 Task: Create a due date automation trigger when advanced on, 2 days after a card add fields without custom field "Resume" set to a date not in this week is due at 11:00 AM.
Action: Mouse moved to (1169, 97)
Screenshot: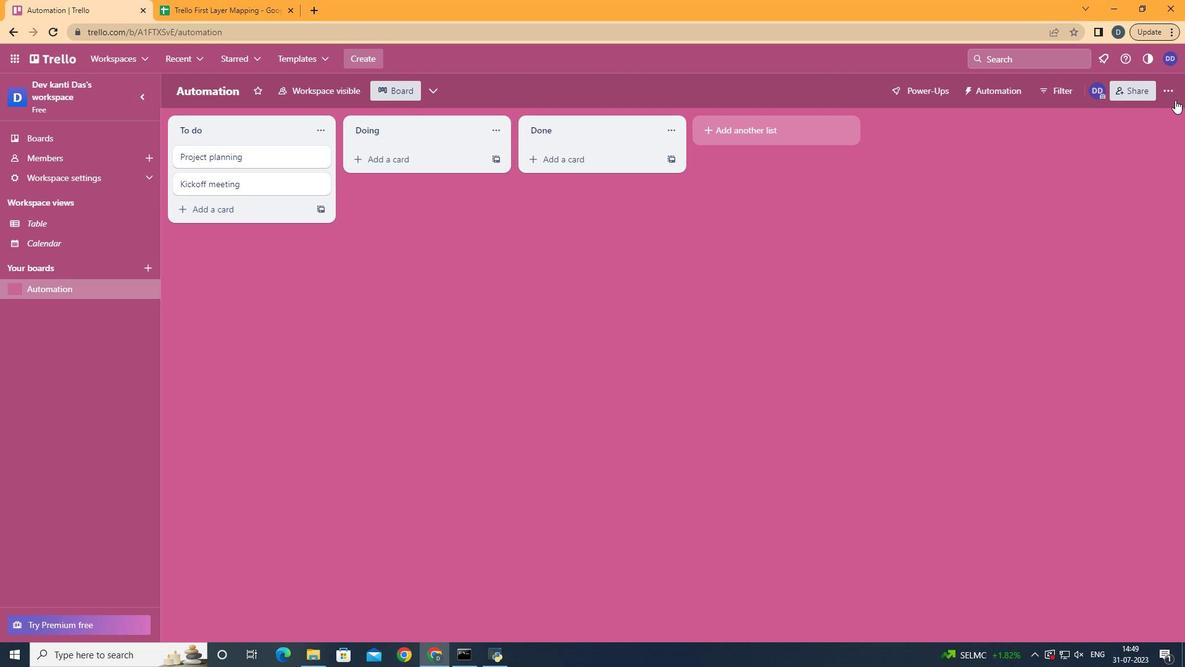 
Action: Mouse pressed left at (1169, 97)
Screenshot: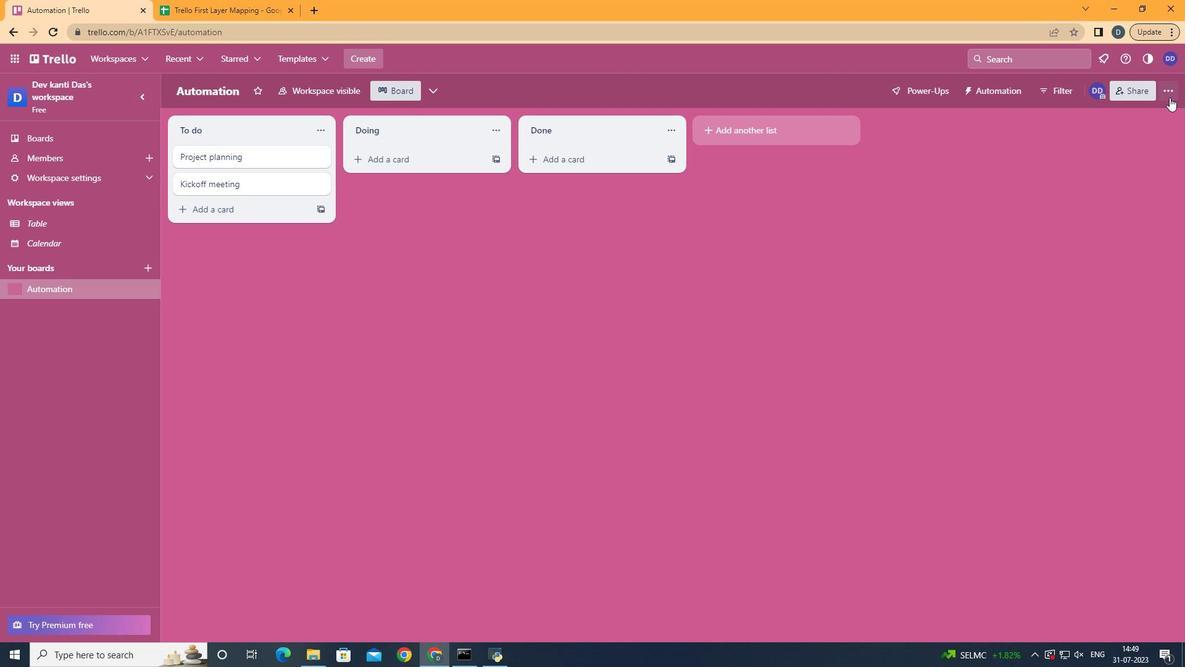 
Action: Mouse moved to (1055, 257)
Screenshot: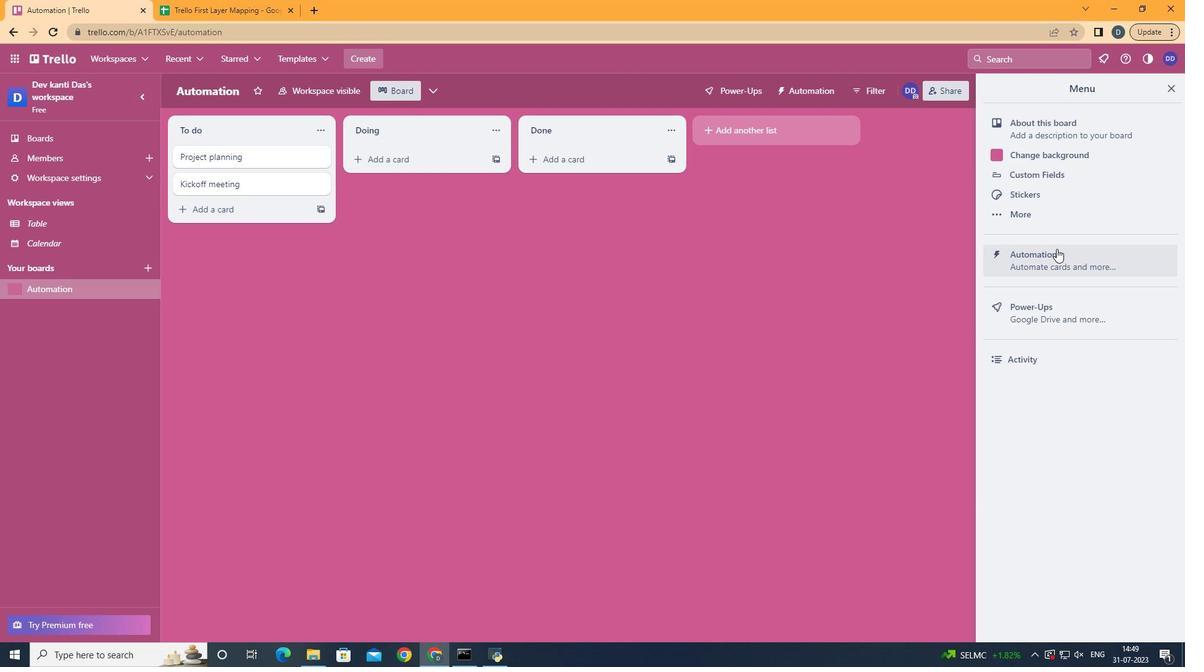 
Action: Mouse pressed left at (1055, 257)
Screenshot: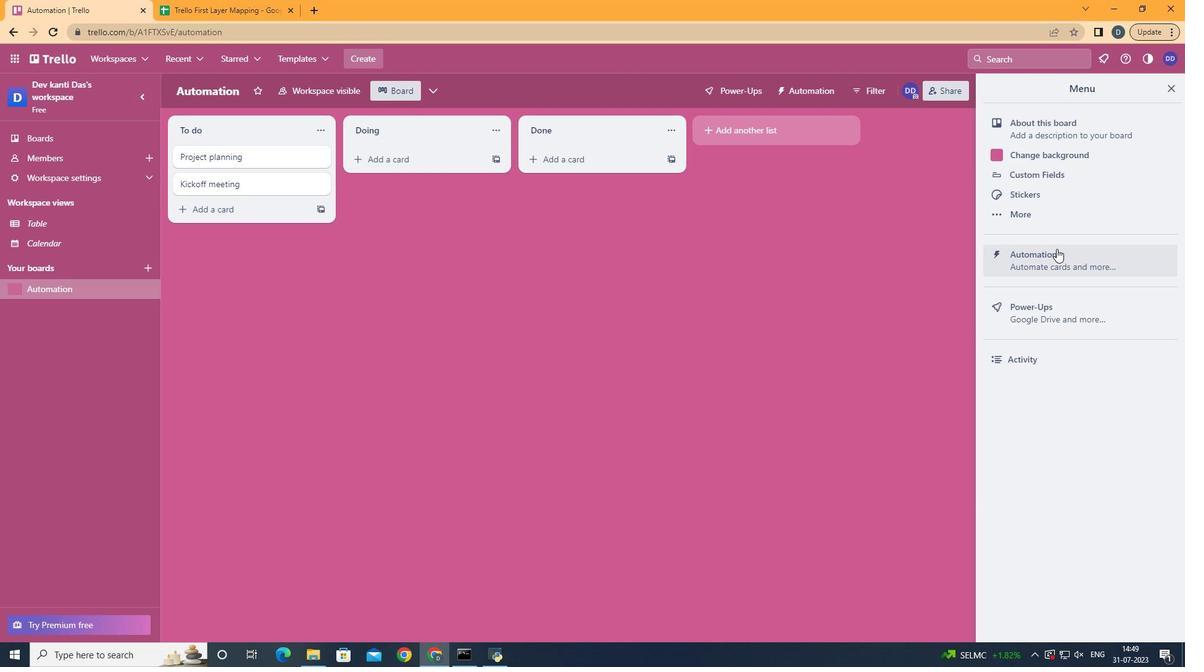 
Action: Mouse moved to (237, 248)
Screenshot: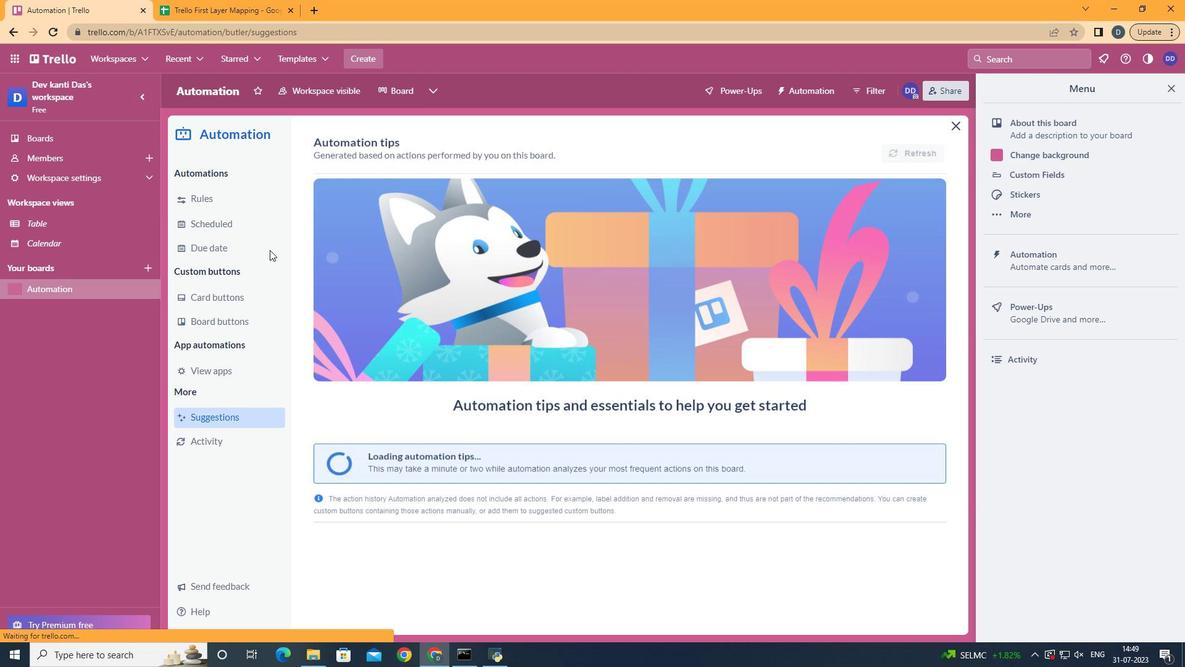 
Action: Mouse pressed left at (237, 248)
Screenshot: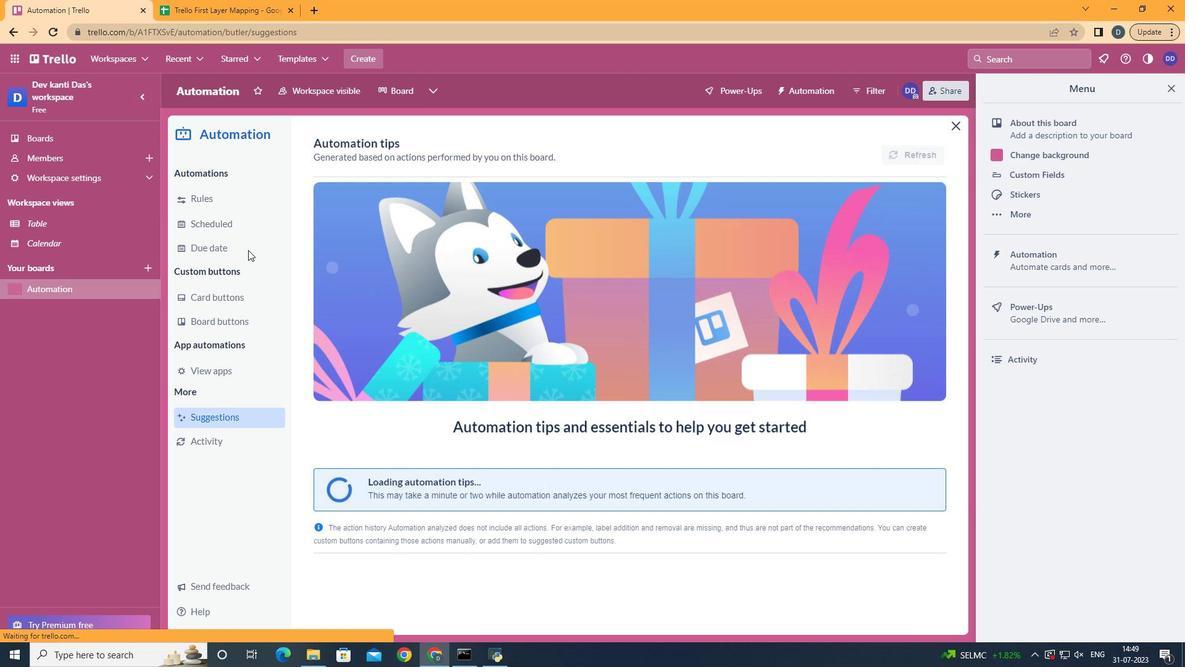 
Action: Mouse moved to (866, 144)
Screenshot: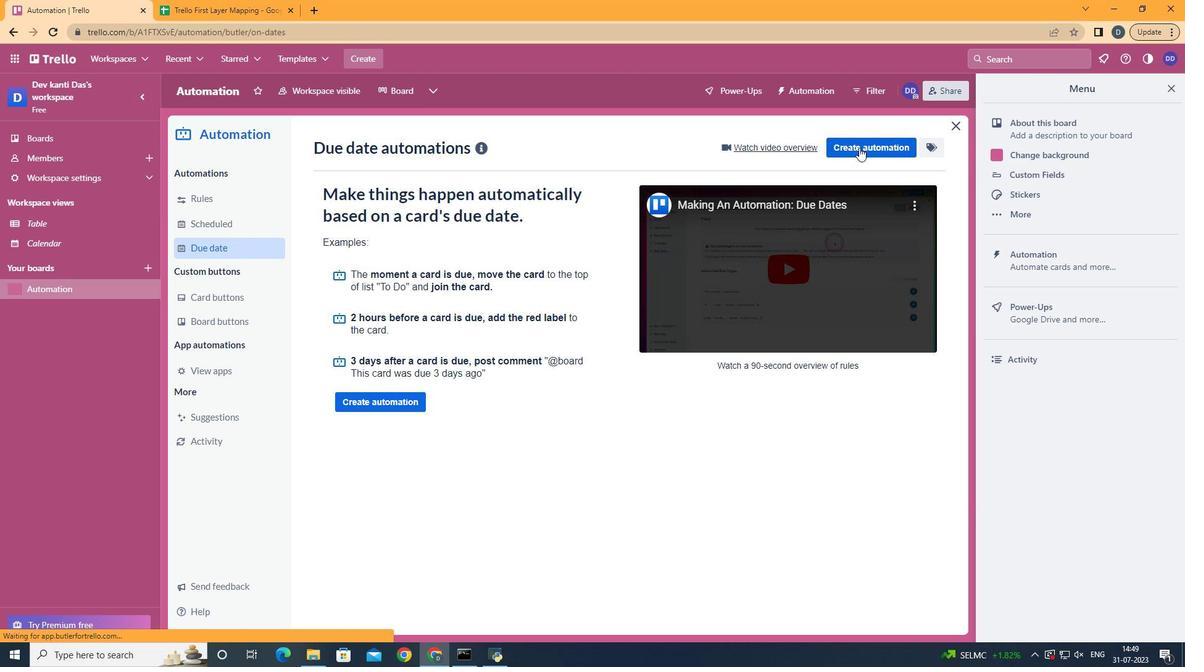 
Action: Mouse pressed left at (866, 144)
Screenshot: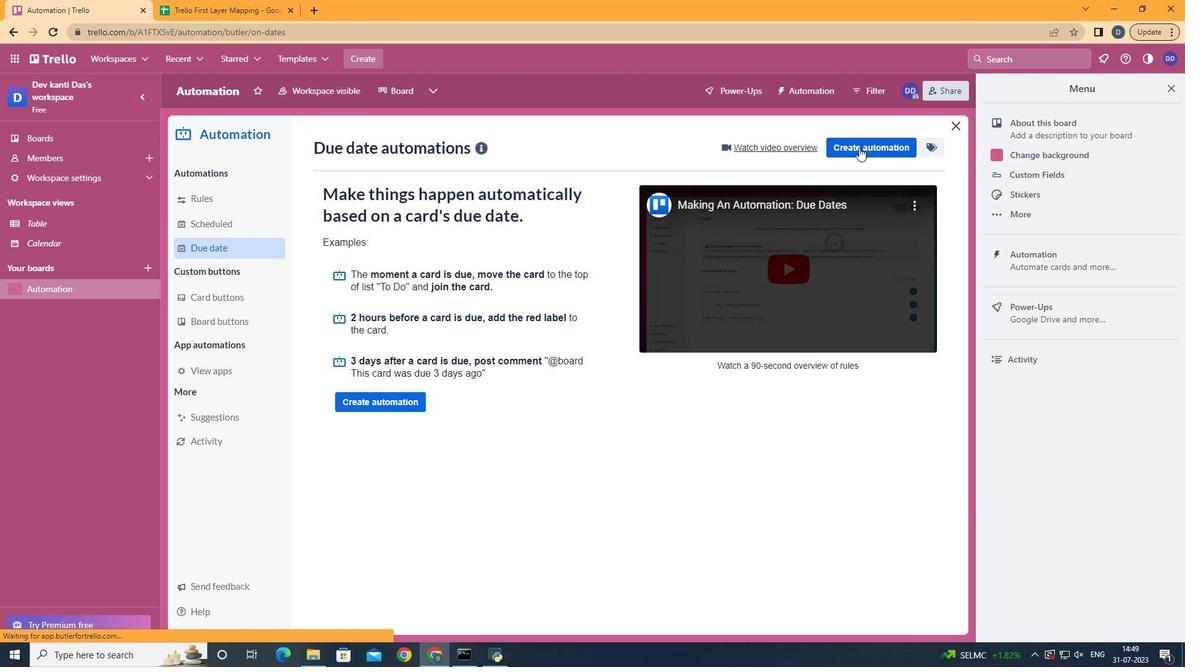 
Action: Mouse moved to (531, 262)
Screenshot: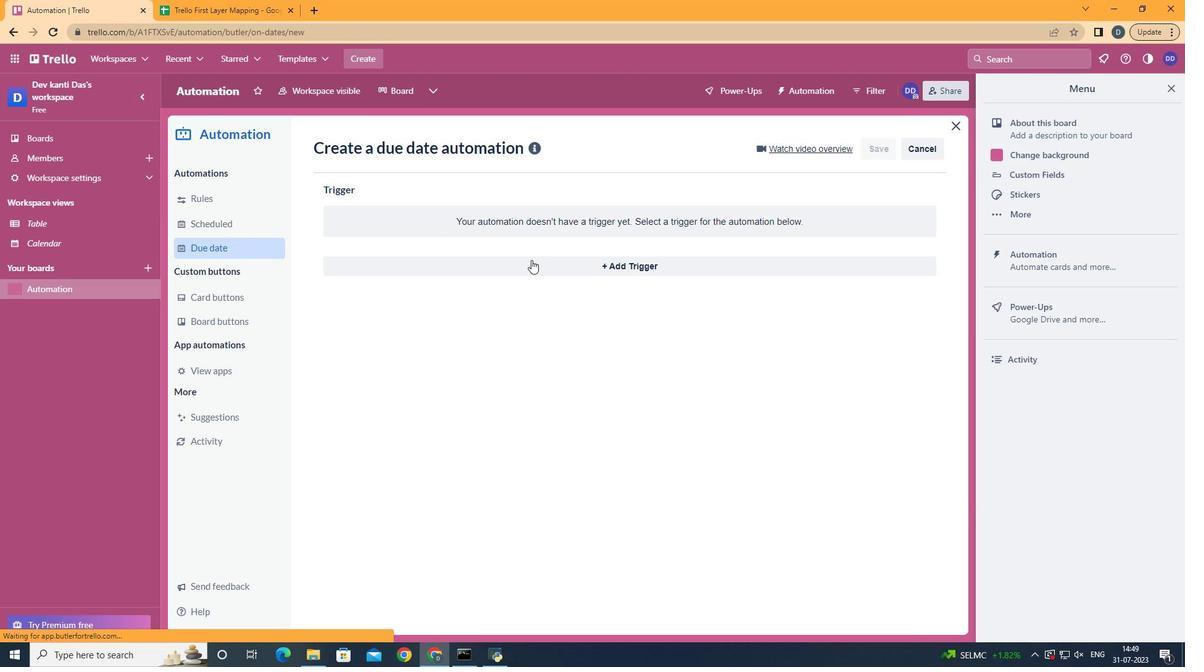 
Action: Mouse pressed left at (531, 262)
Screenshot: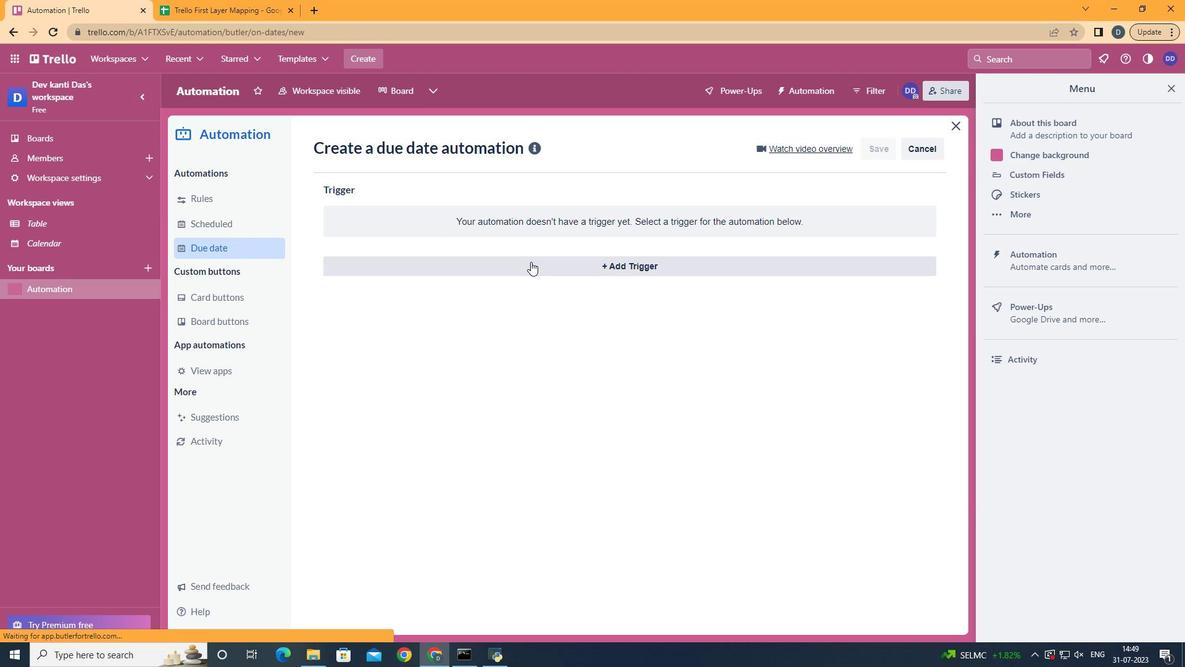 
Action: Mouse moved to (425, 500)
Screenshot: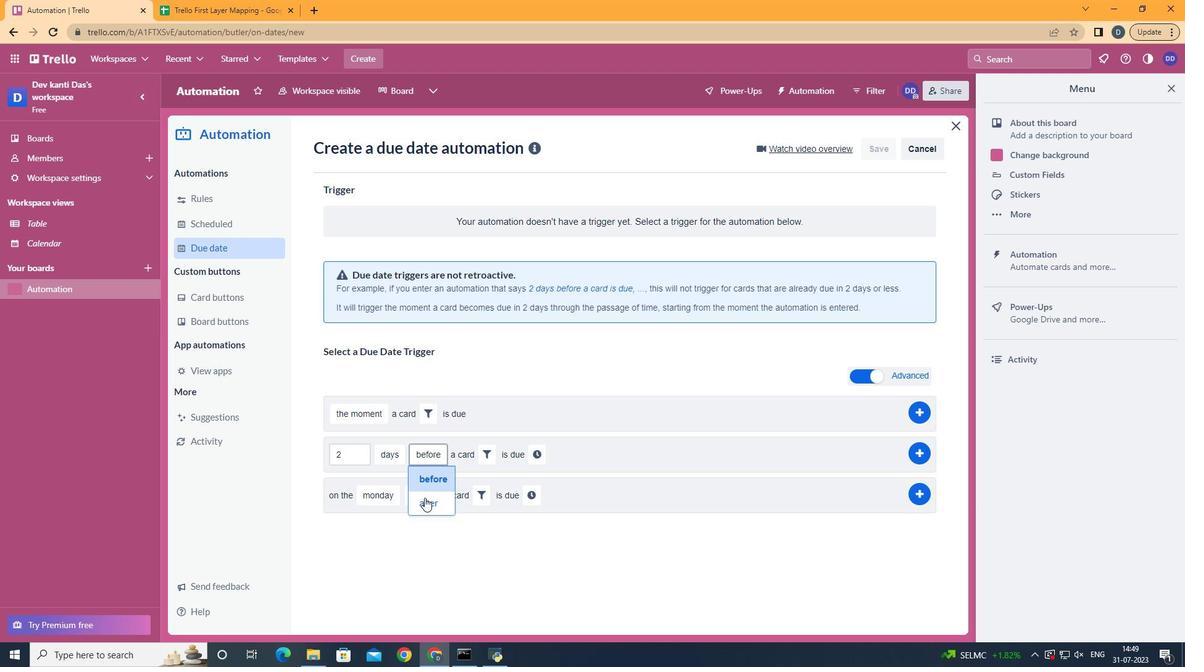 
Action: Mouse pressed left at (425, 500)
Screenshot: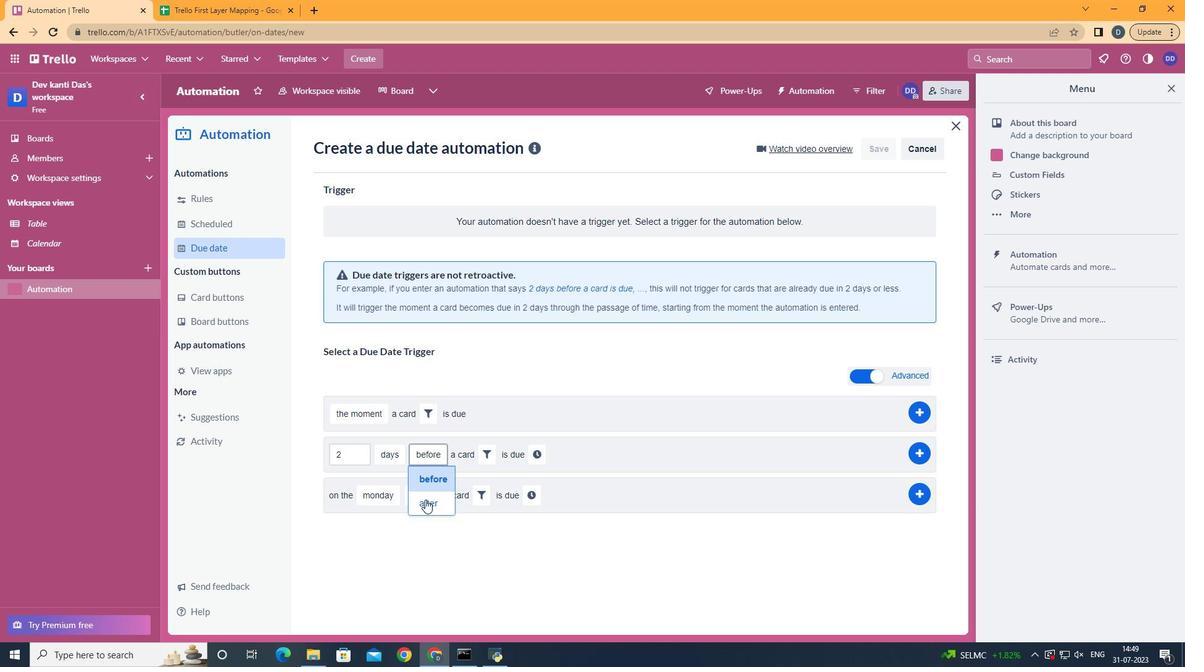 
Action: Mouse moved to (484, 456)
Screenshot: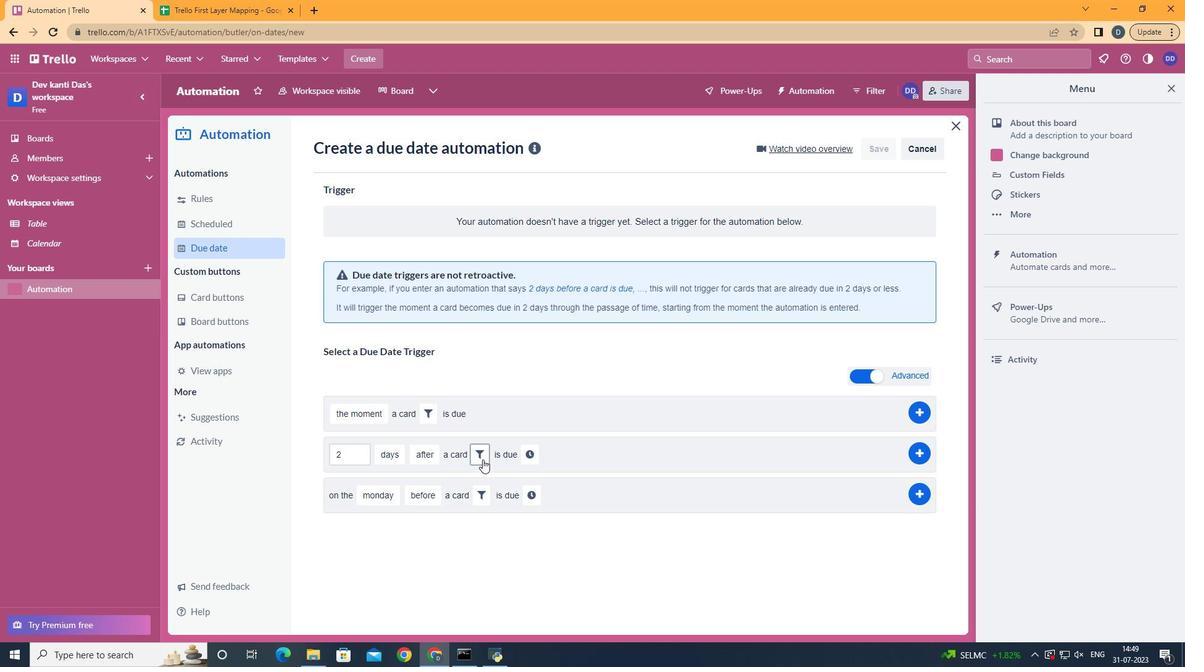 
Action: Mouse pressed left at (484, 456)
Screenshot: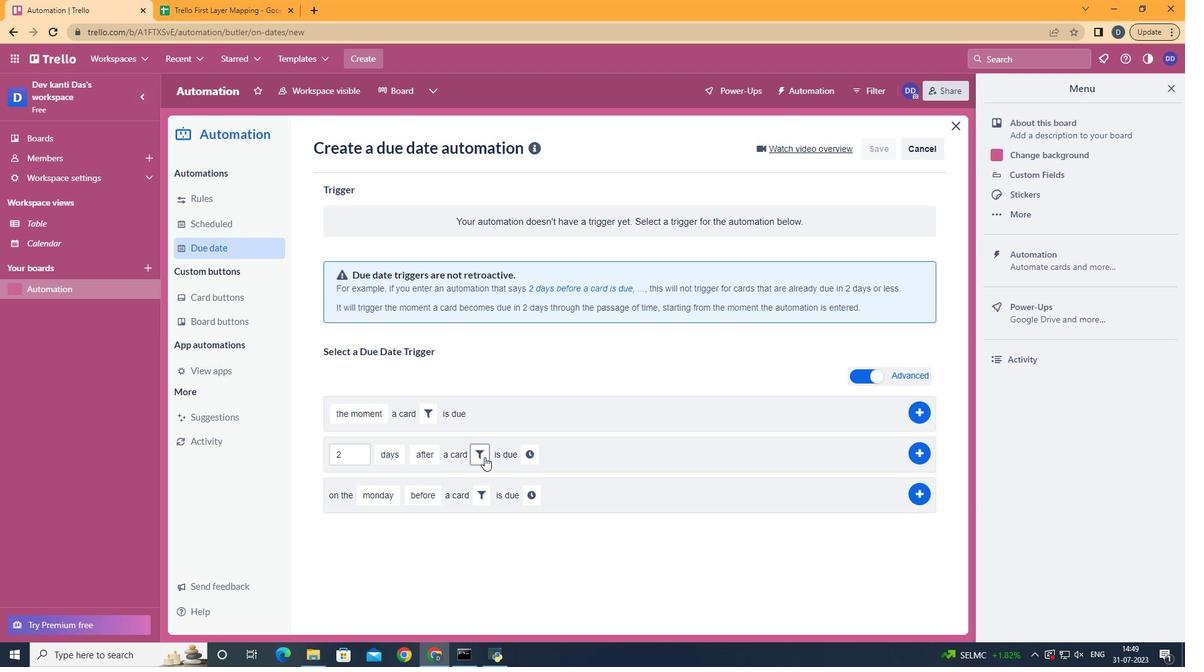 
Action: Mouse moved to (672, 484)
Screenshot: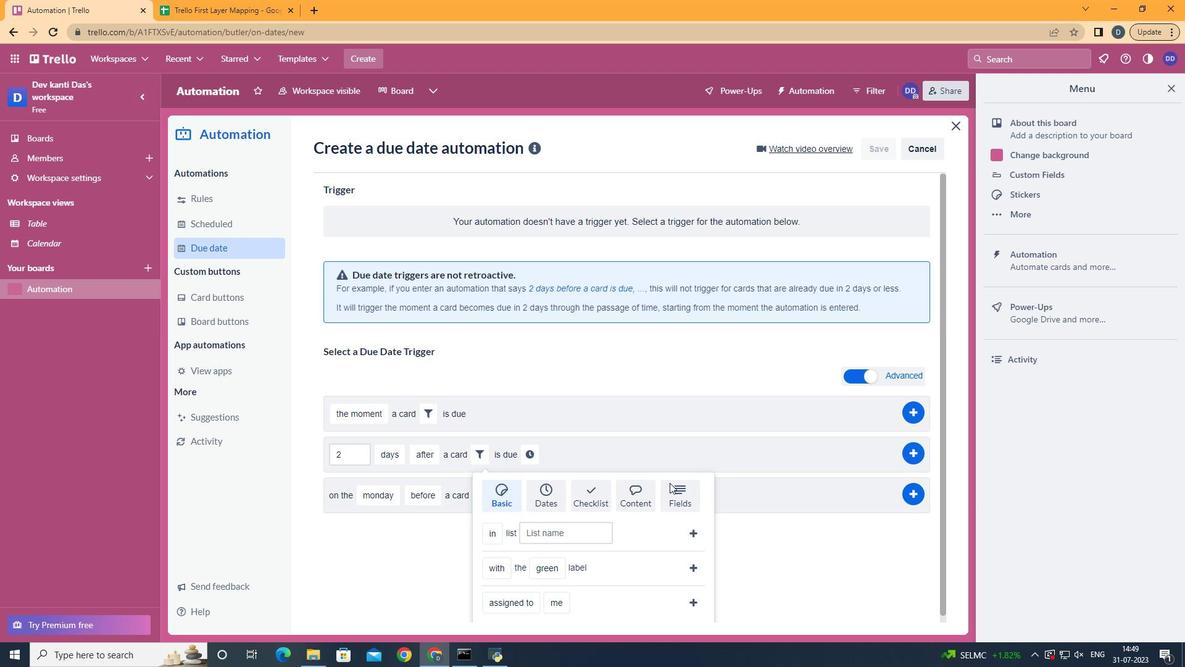 
Action: Mouse pressed left at (672, 484)
Screenshot: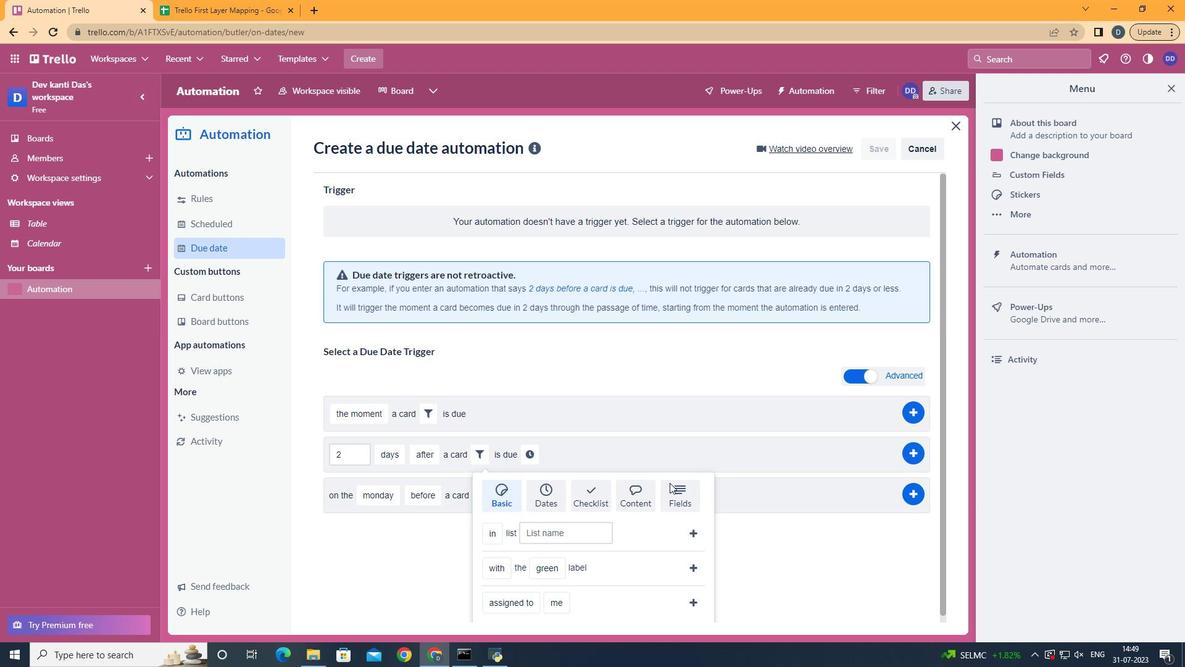 
Action: Mouse scrolled (672, 484) with delta (0, 0)
Screenshot: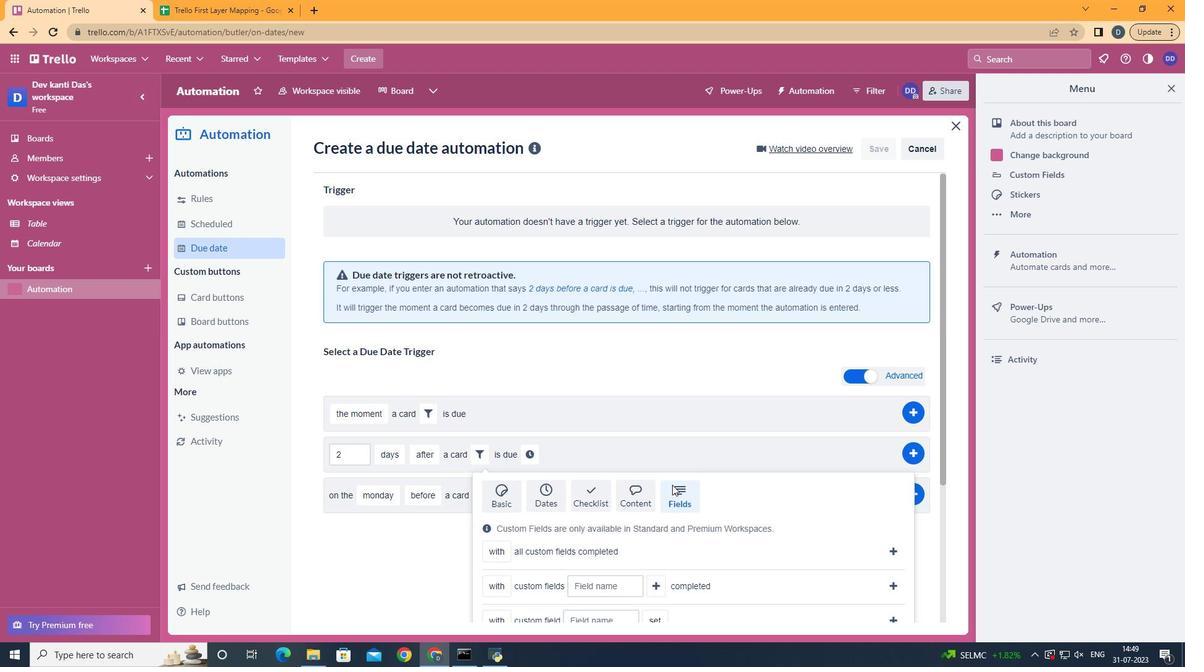 
Action: Mouse scrolled (672, 484) with delta (0, 0)
Screenshot: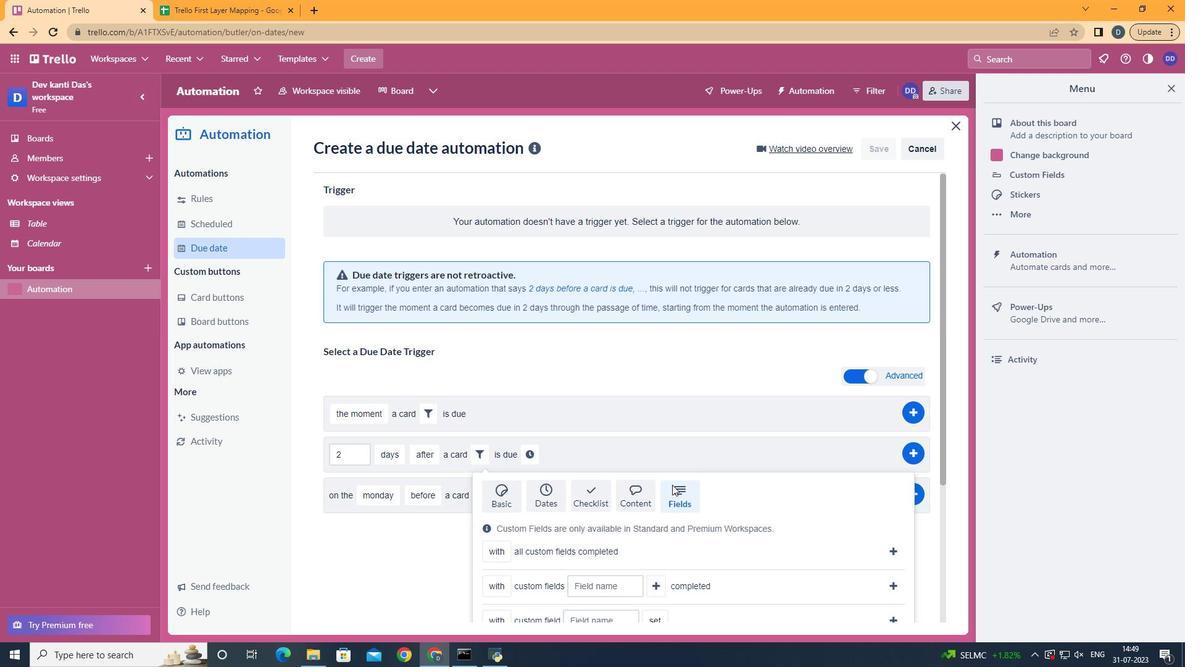 
Action: Mouse scrolled (672, 484) with delta (0, 0)
Screenshot: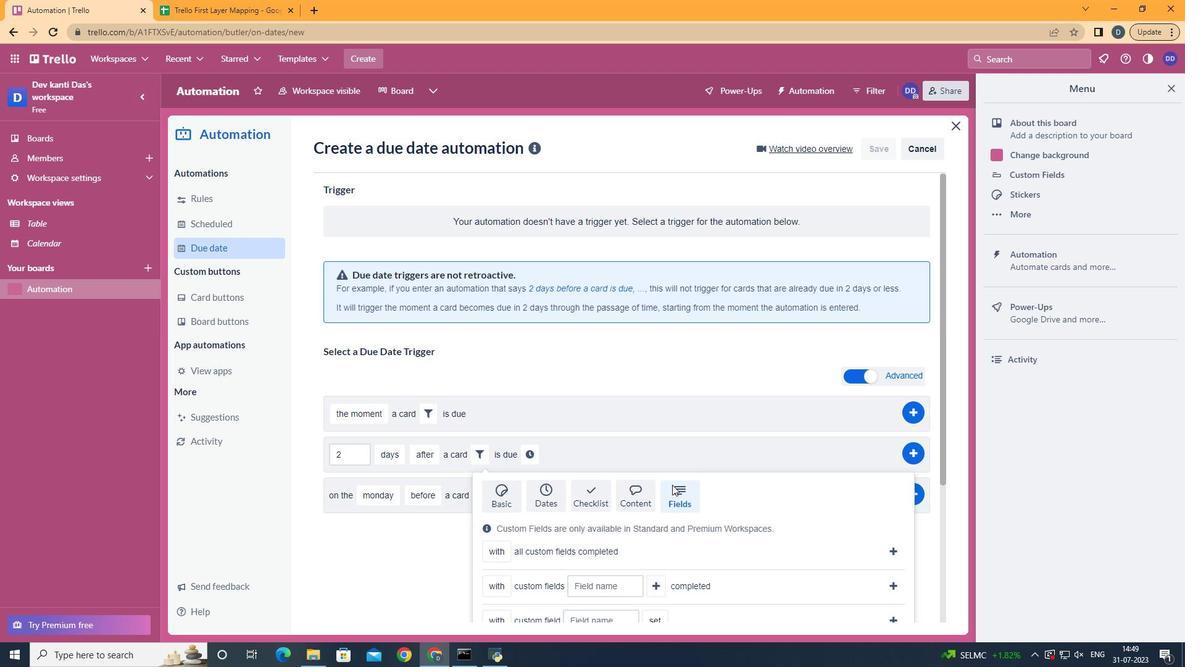 
Action: Mouse scrolled (672, 484) with delta (0, 0)
Screenshot: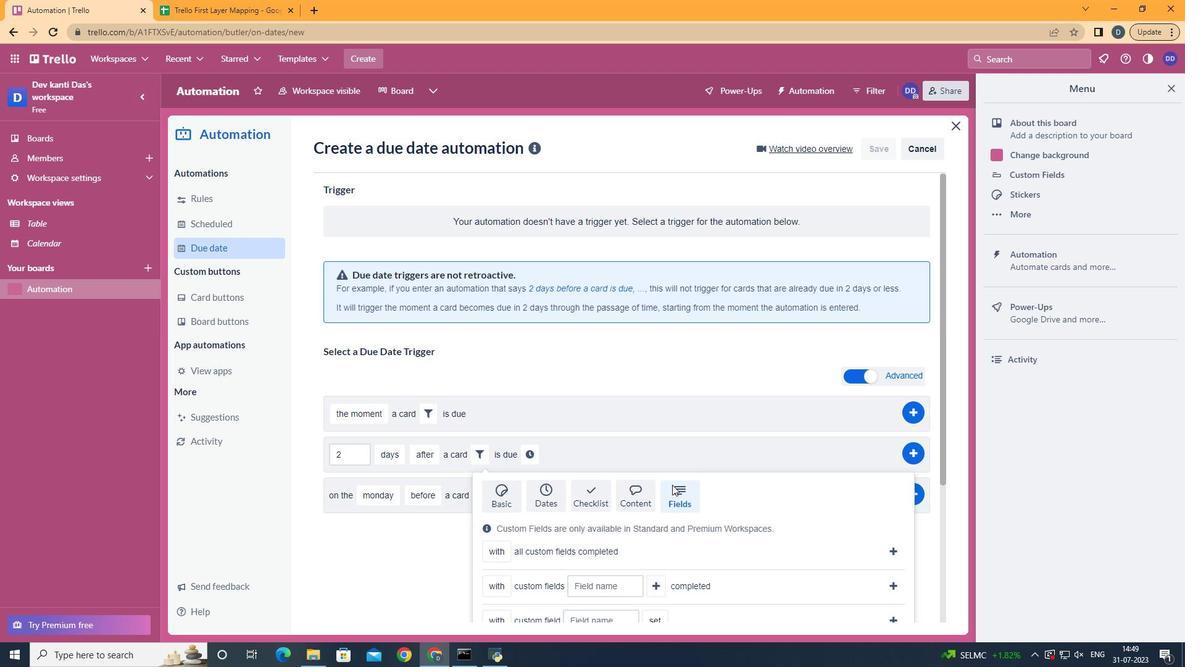 
Action: Mouse scrolled (672, 484) with delta (0, 0)
Screenshot: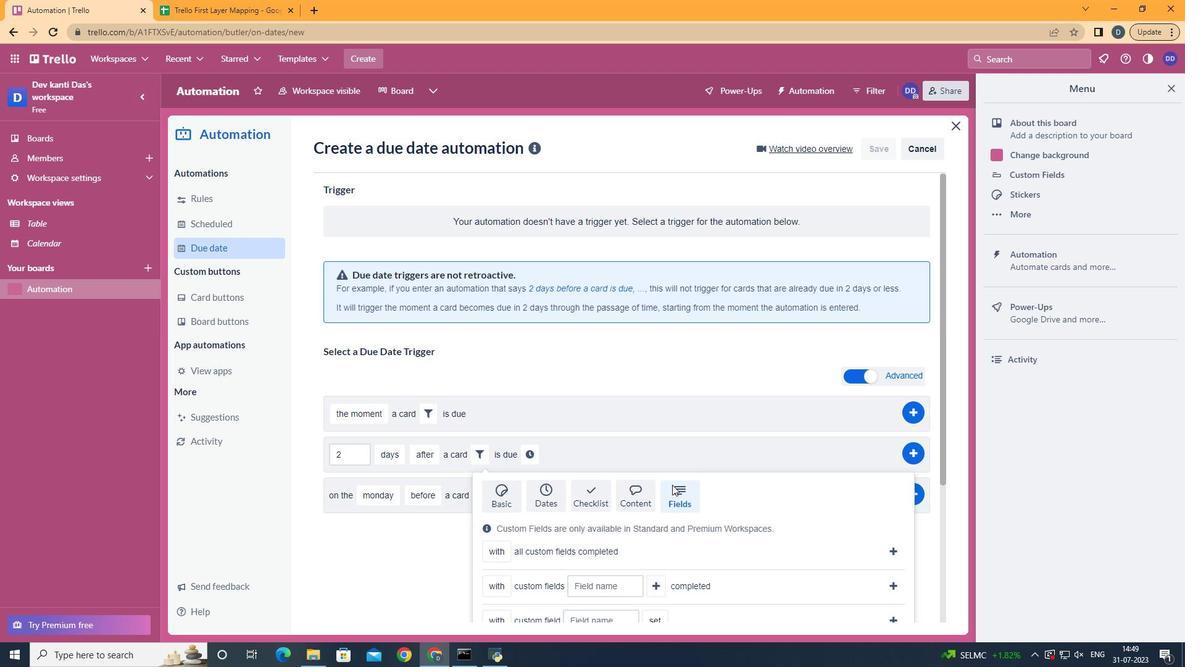 
Action: Mouse scrolled (672, 484) with delta (0, 0)
Screenshot: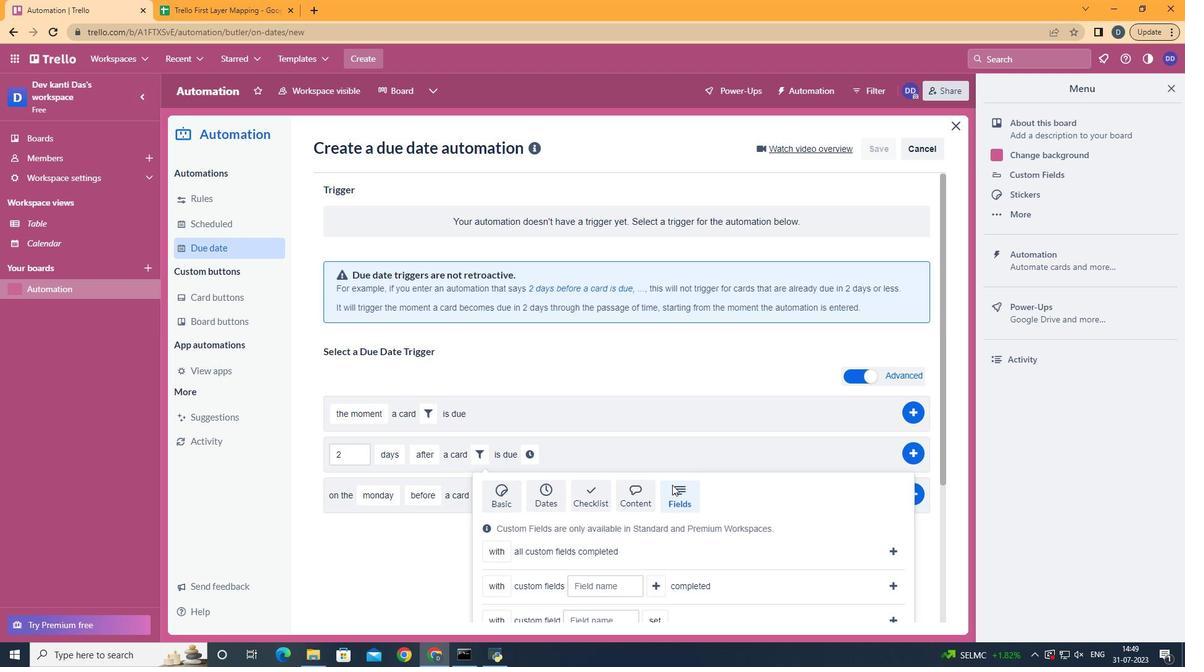 
Action: Mouse moved to (503, 607)
Screenshot: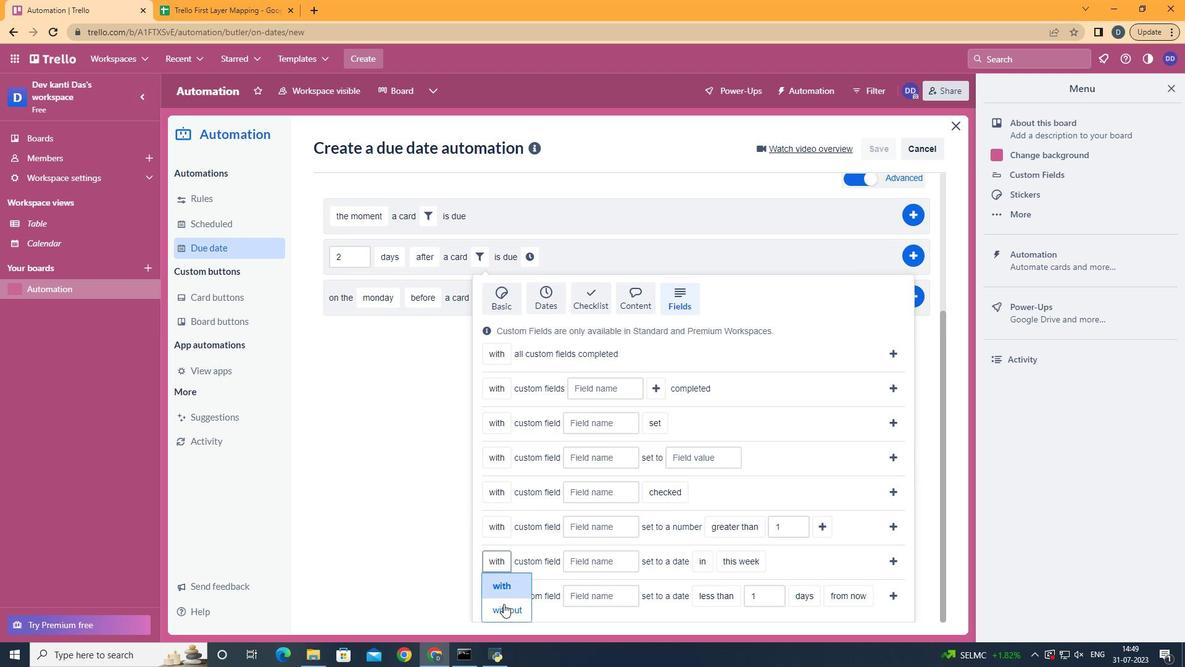 
Action: Mouse pressed left at (503, 607)
Screenshot: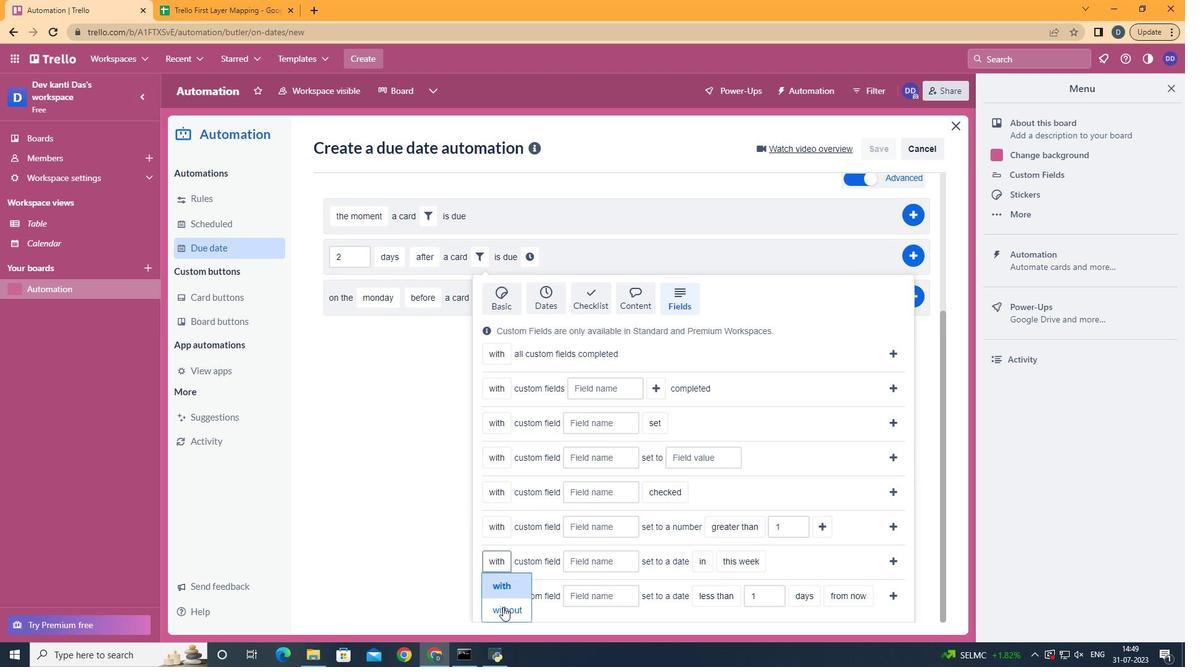 
Action: Mouse moved to (613, 562)
Screenshot: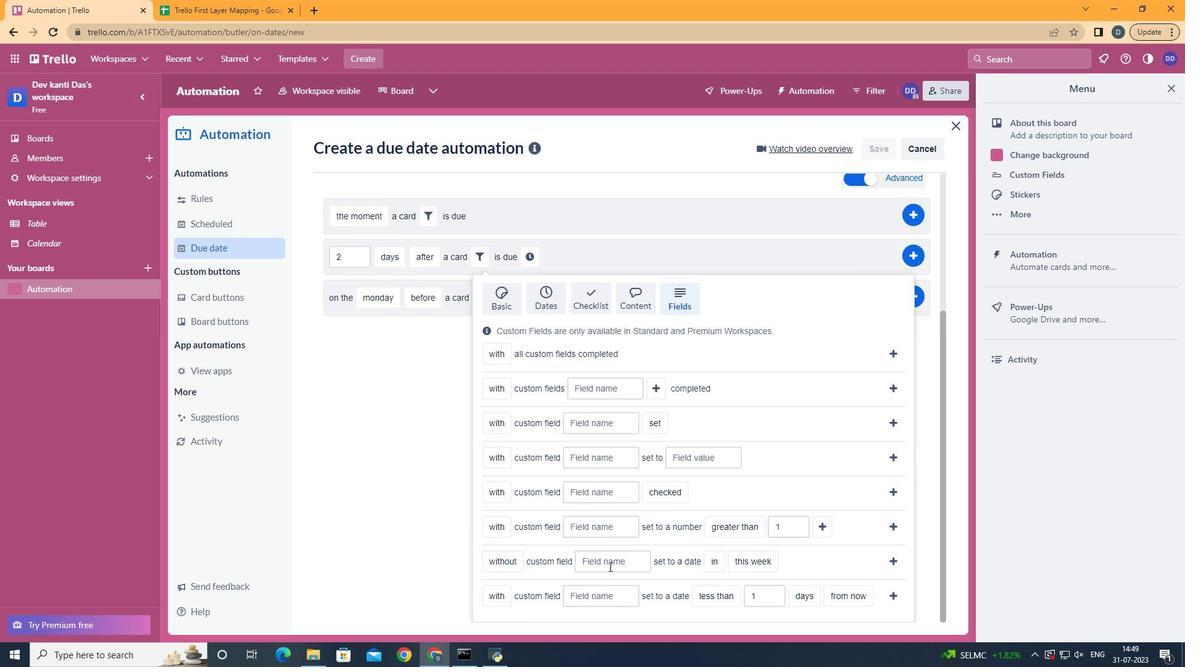 
Action: Mouse pressed left at (613, 562)
Screenshot: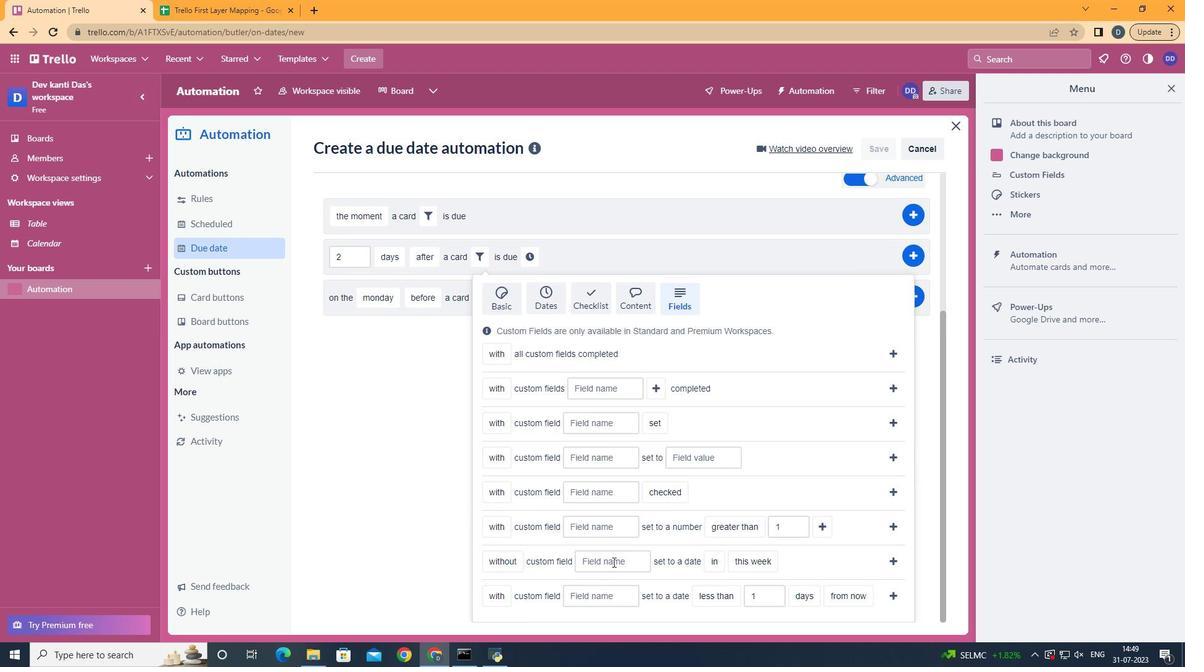 
Action: Key pressed <Key.shift>Resume
Screenshot: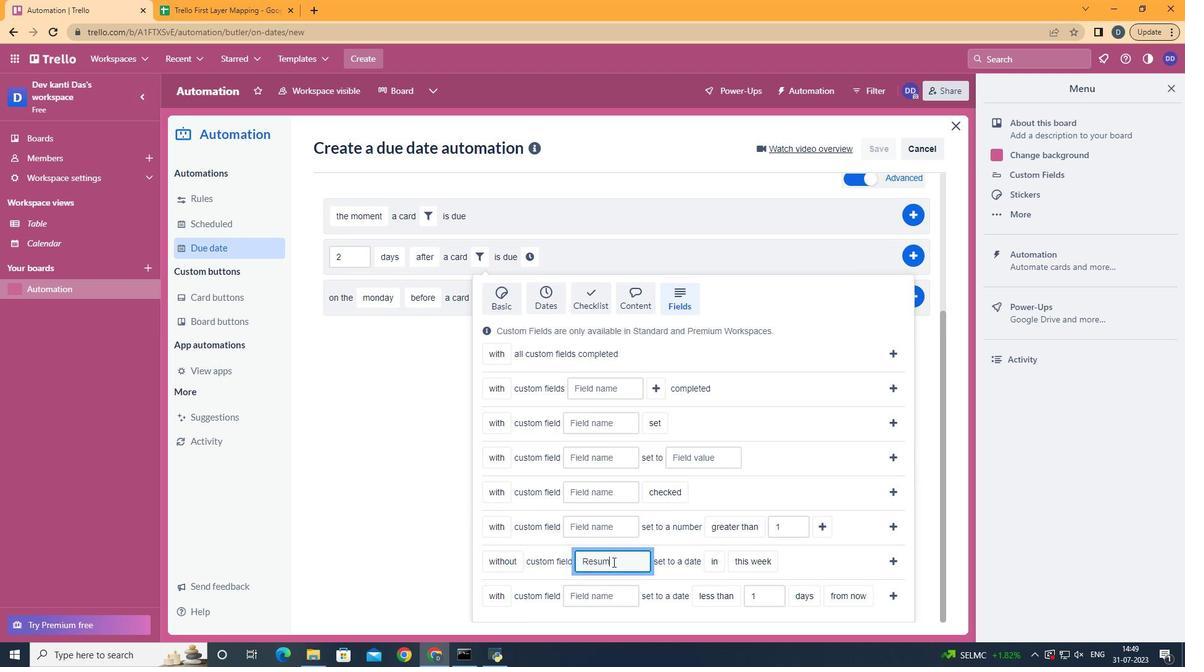 
Action: Mouse moved to (720, 606)
Screenshot: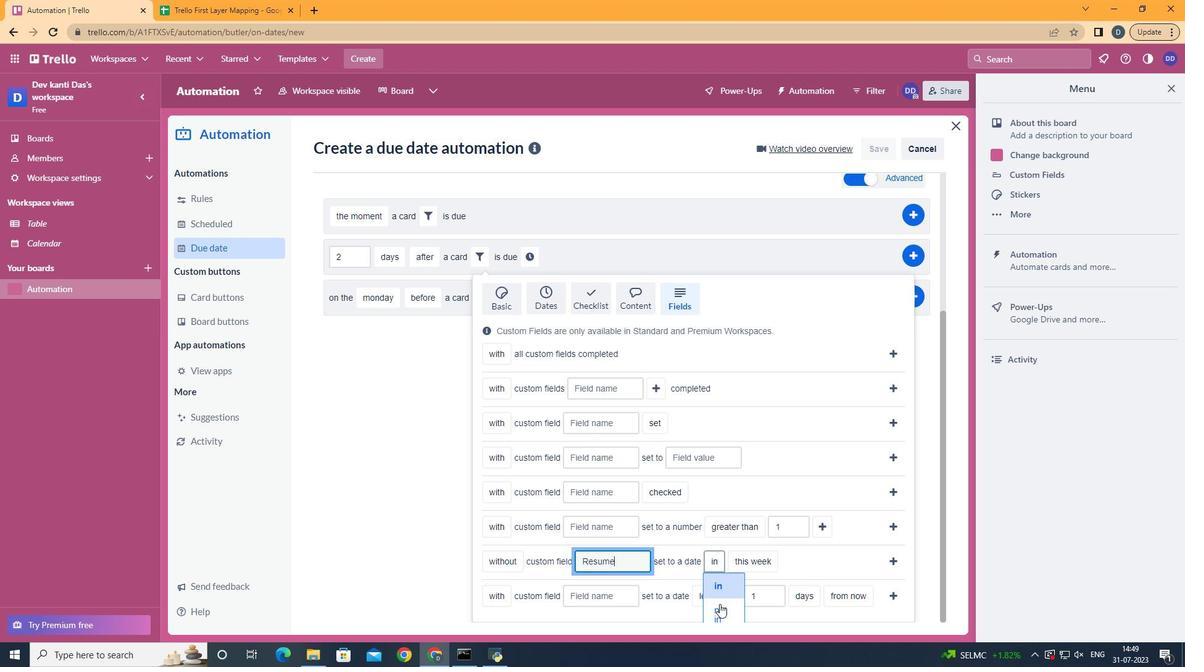 
Action: Mouse pressed left at (720, 606)
Screenshot: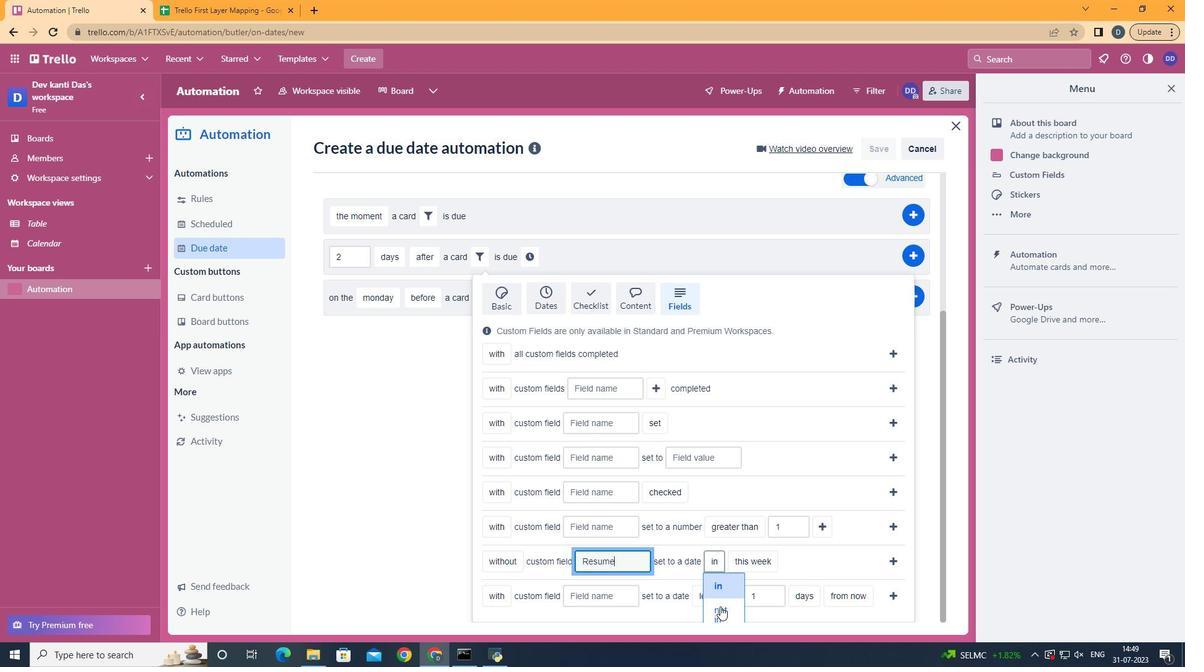 
Action: Mouse moved to (770, 587)
Screenshot: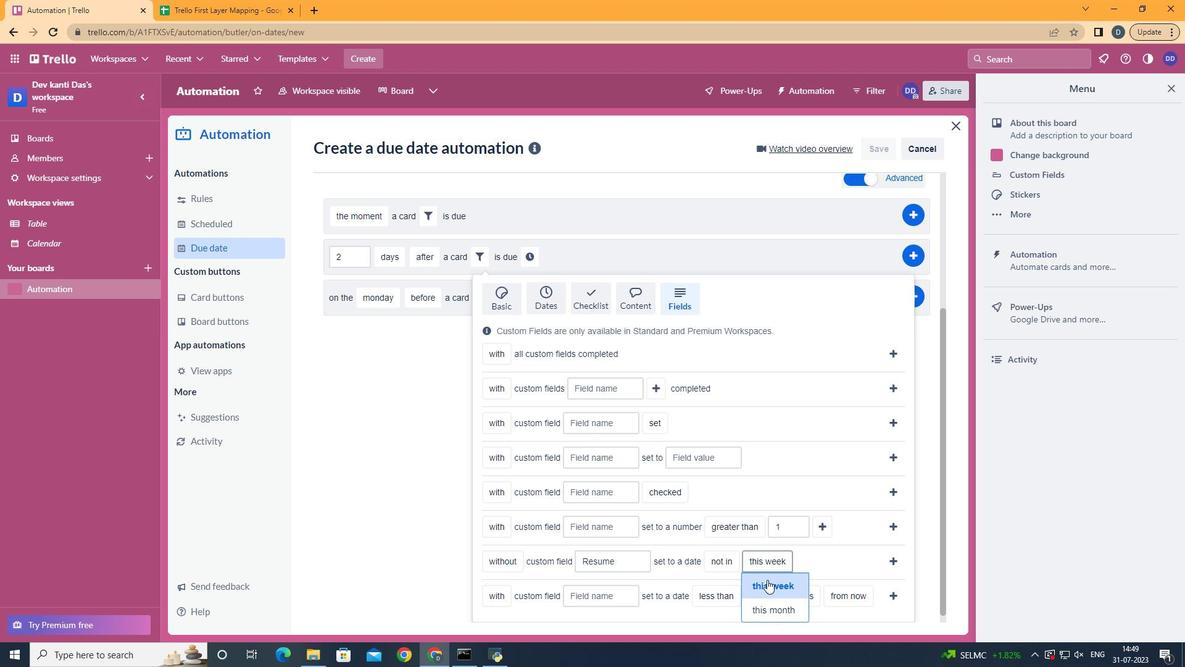 
Action: Mouse pressed left at (770, 587)
Screenshot: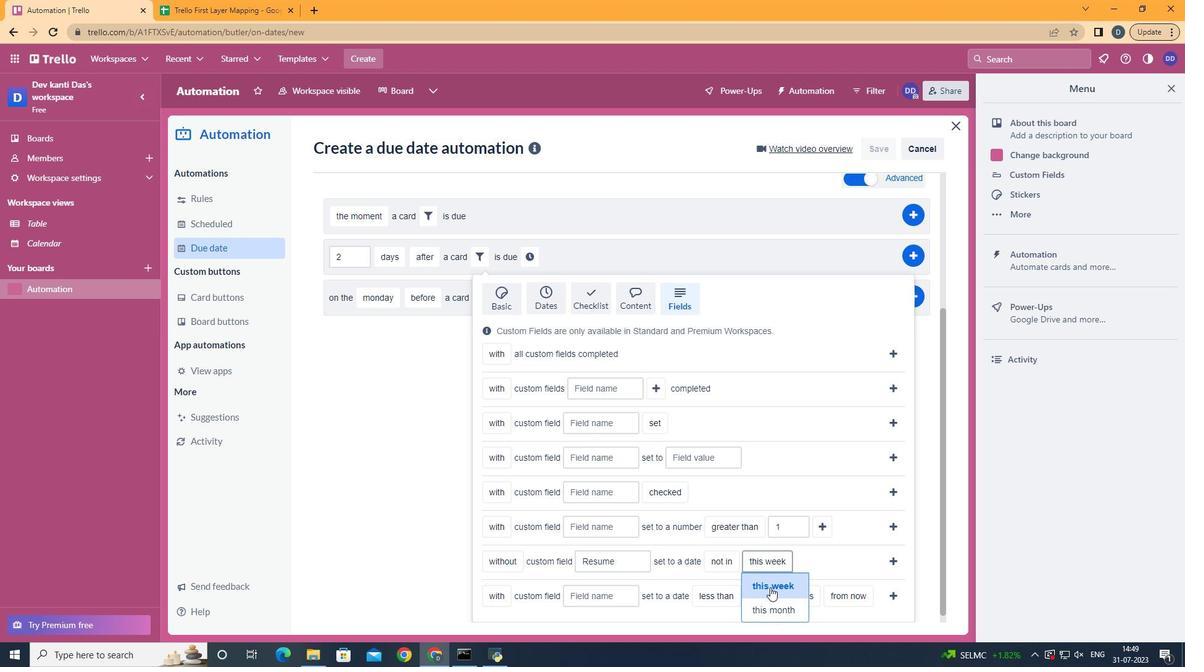 
Action: Mouse moved to (894, 553)
Screenshot: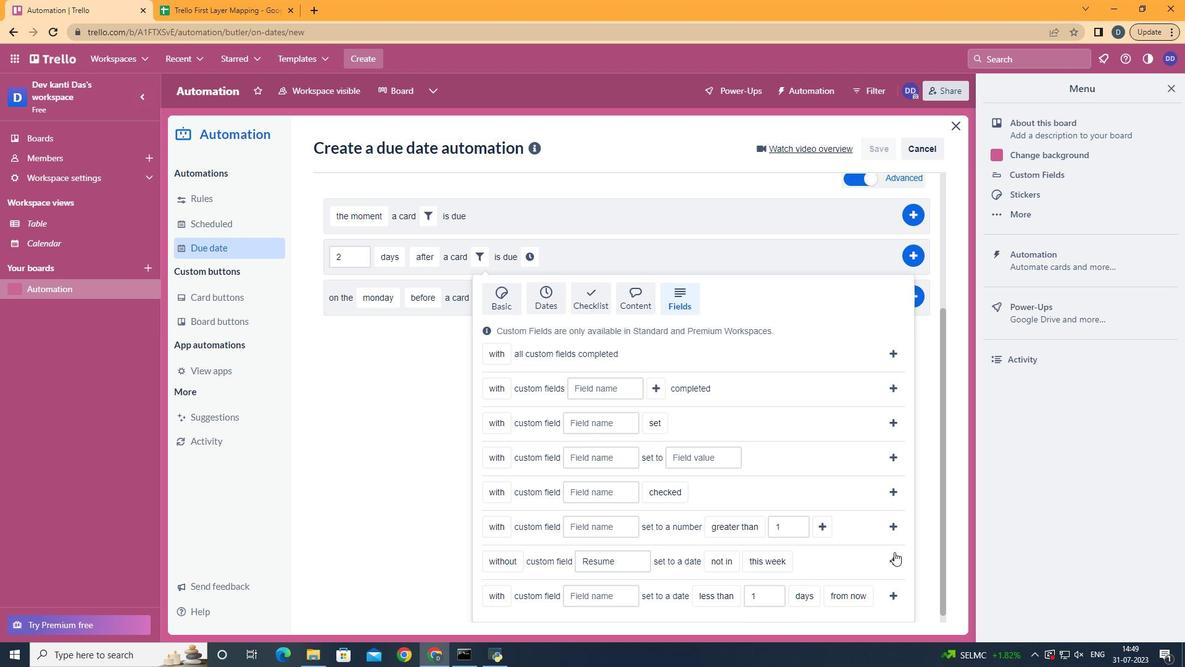 
Action: Mouse pressed left at (894, 553)
Screenshot: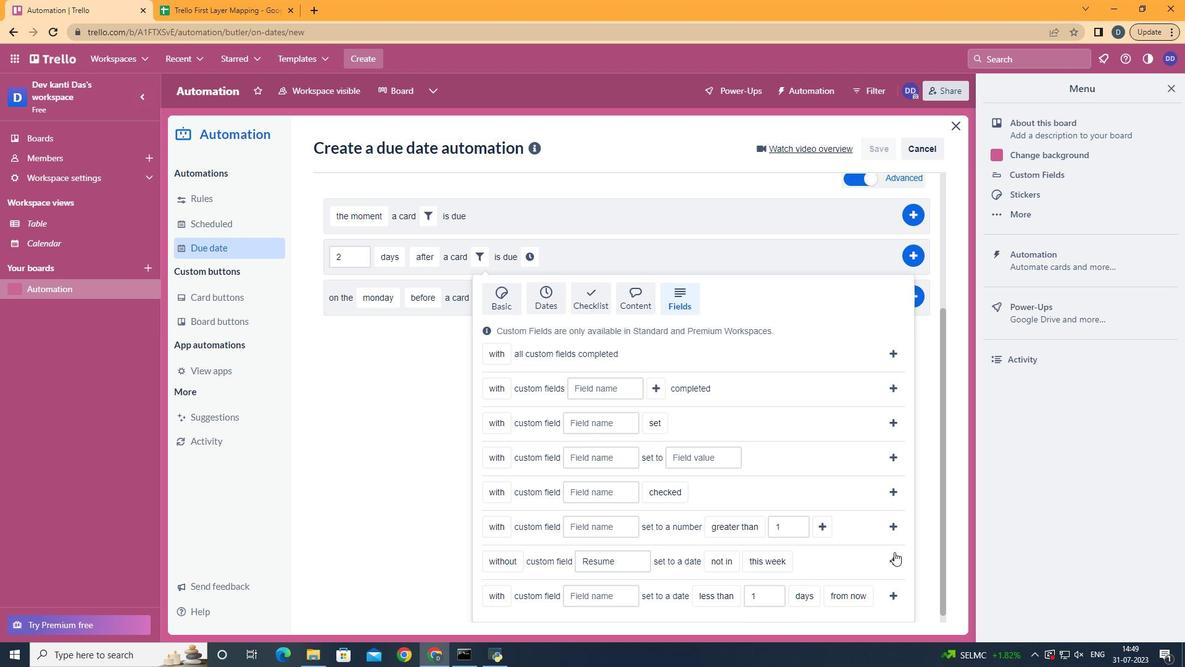
Action: Mouse moved to (789, 459)
Screenshot: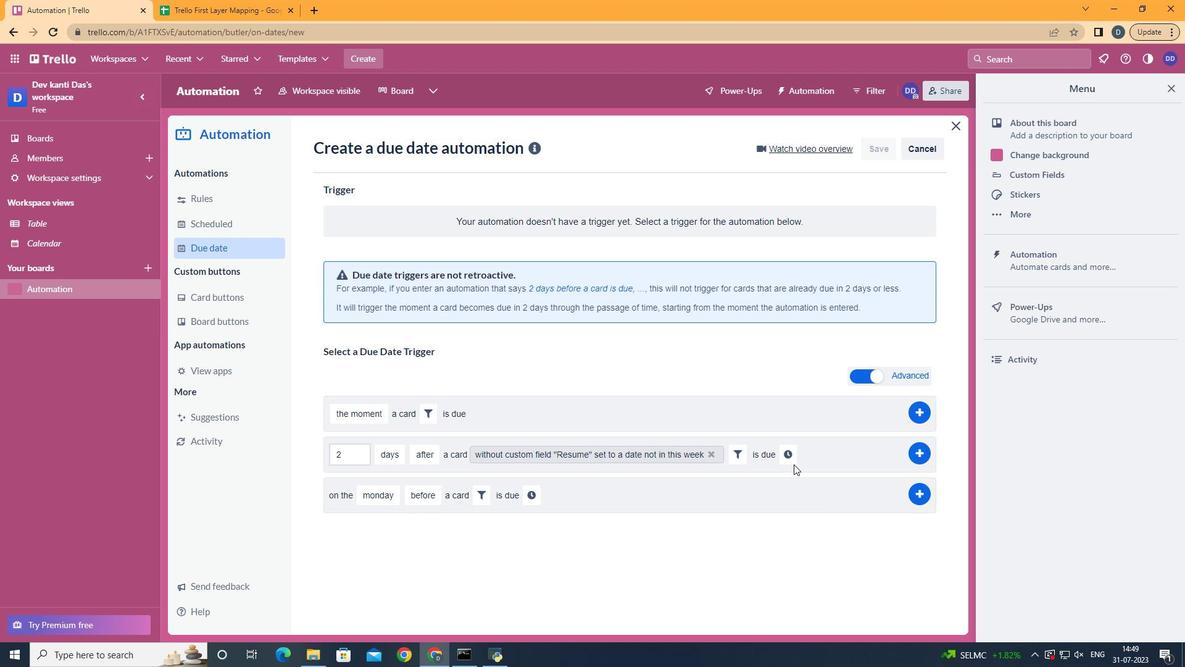 
Action: Mouse pressed left at (789, 459)
Screenshot: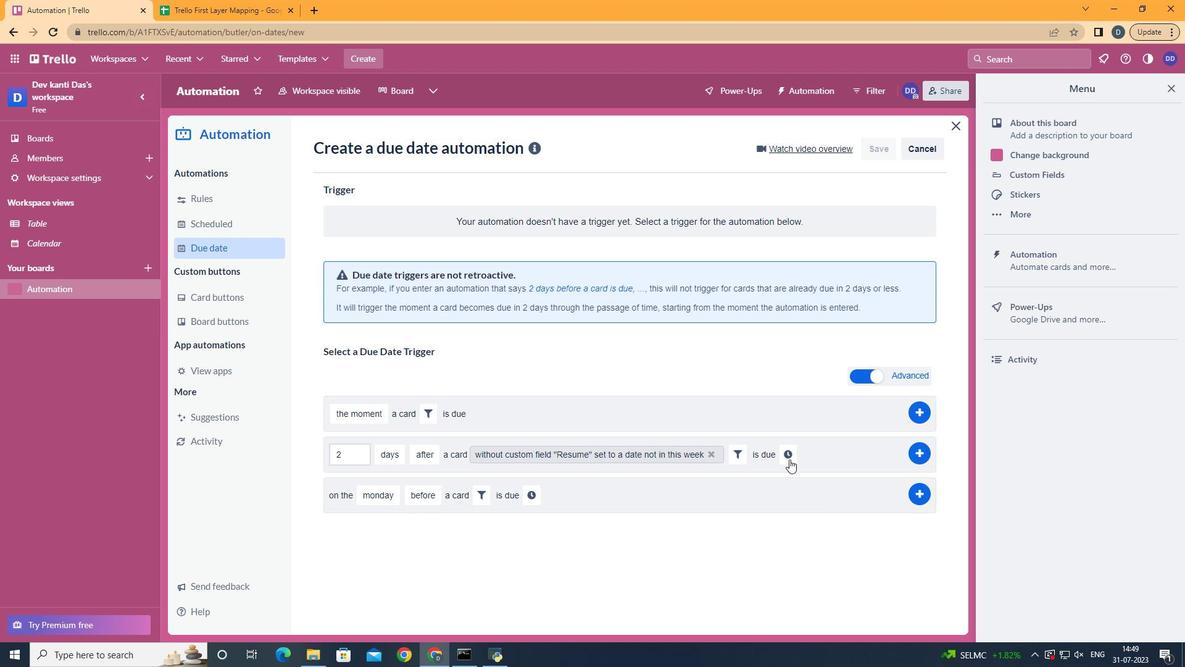 
Action: Mouse moved to (375, 489)
Screenshot: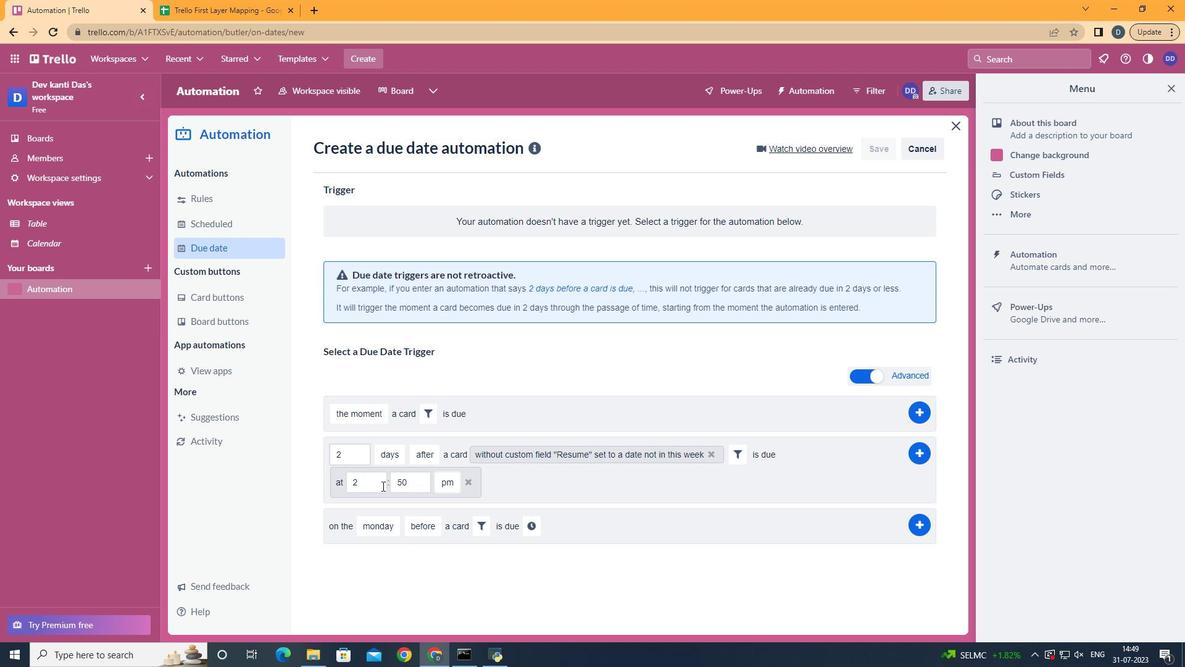 
Action: Mouse pressed left at (375, 489)
Screenshot: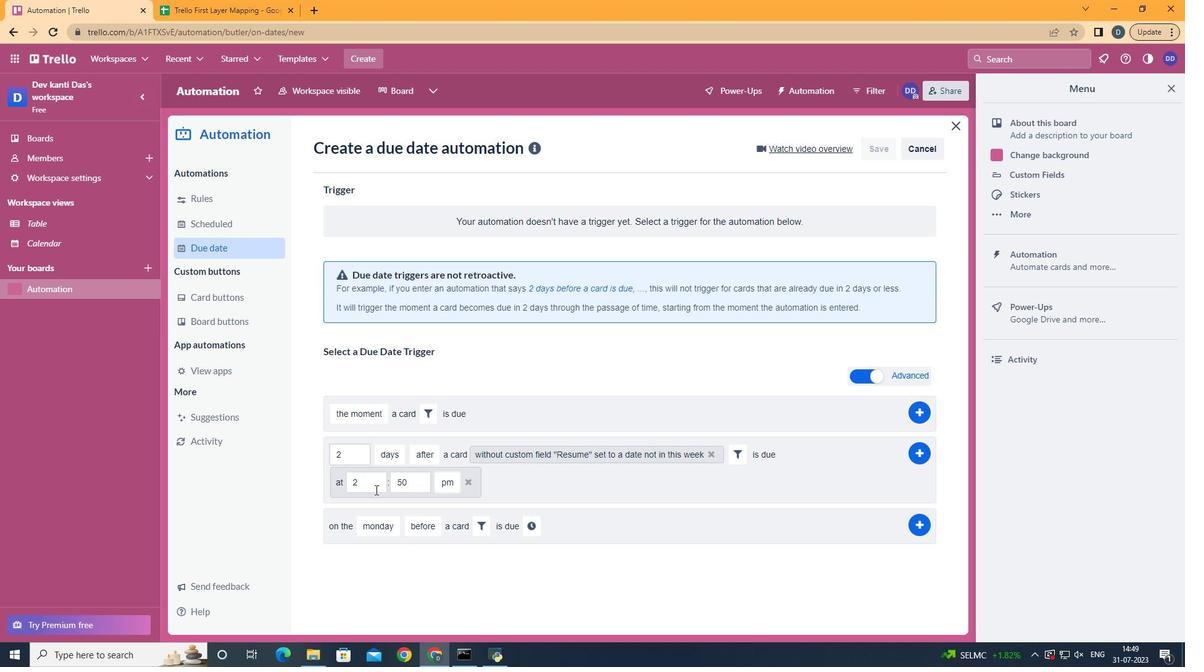 
Action: Key pressed <Key.backspace>11
Screenshot: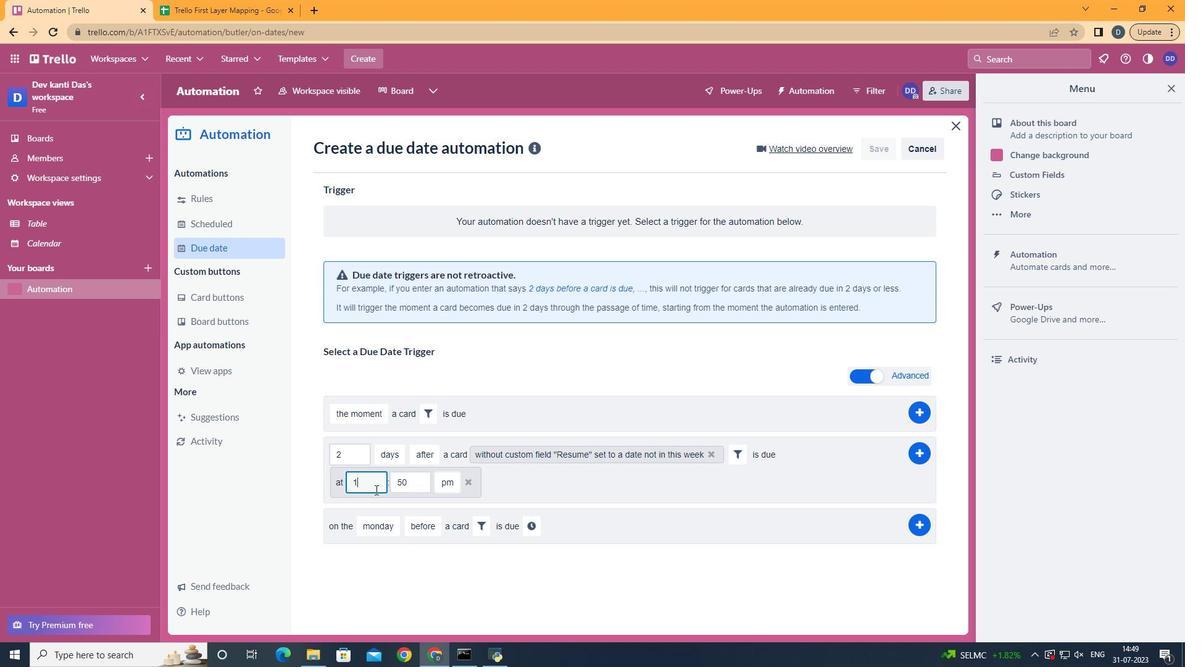 
Action: Mouse moved to (418, 488)
Screenshot: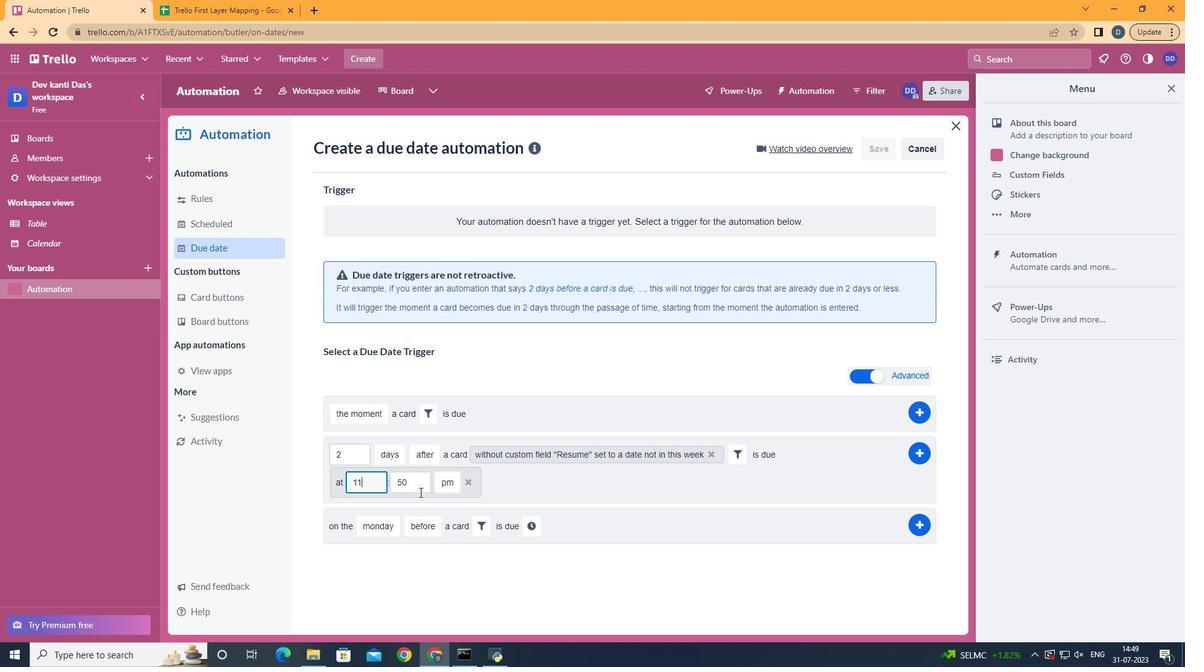 
Action: Mouse pressed left at (418, 488)
Screenshot: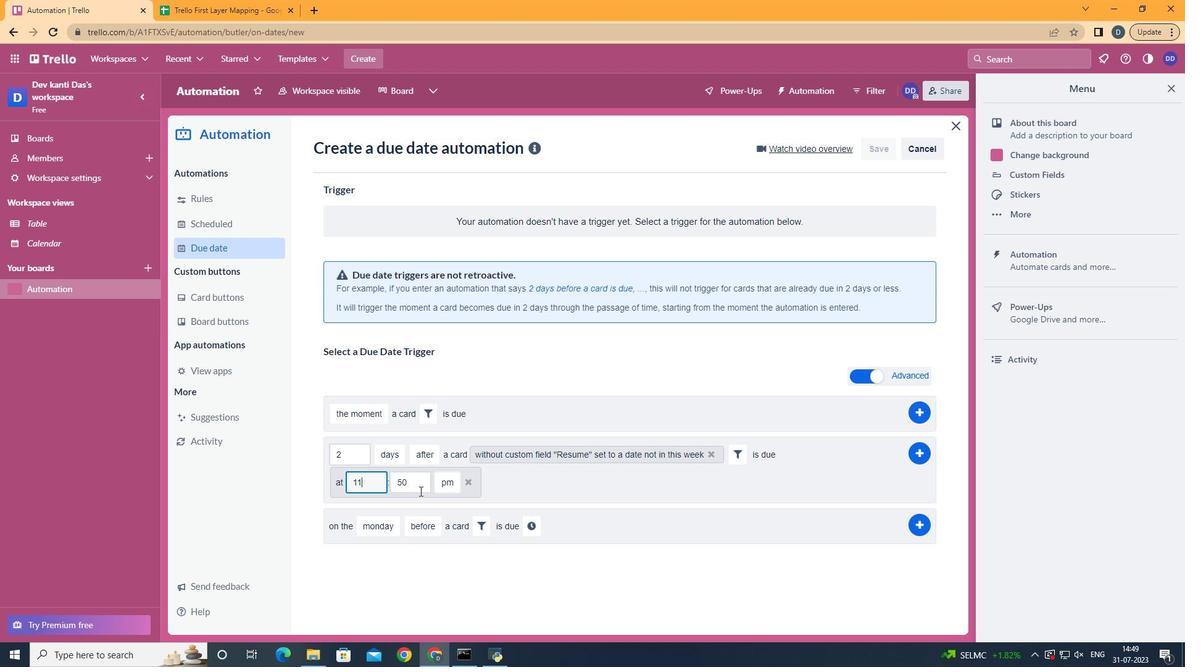 
Action: Key pressed <Key.backspace><Key.backspace>00
Screenshot: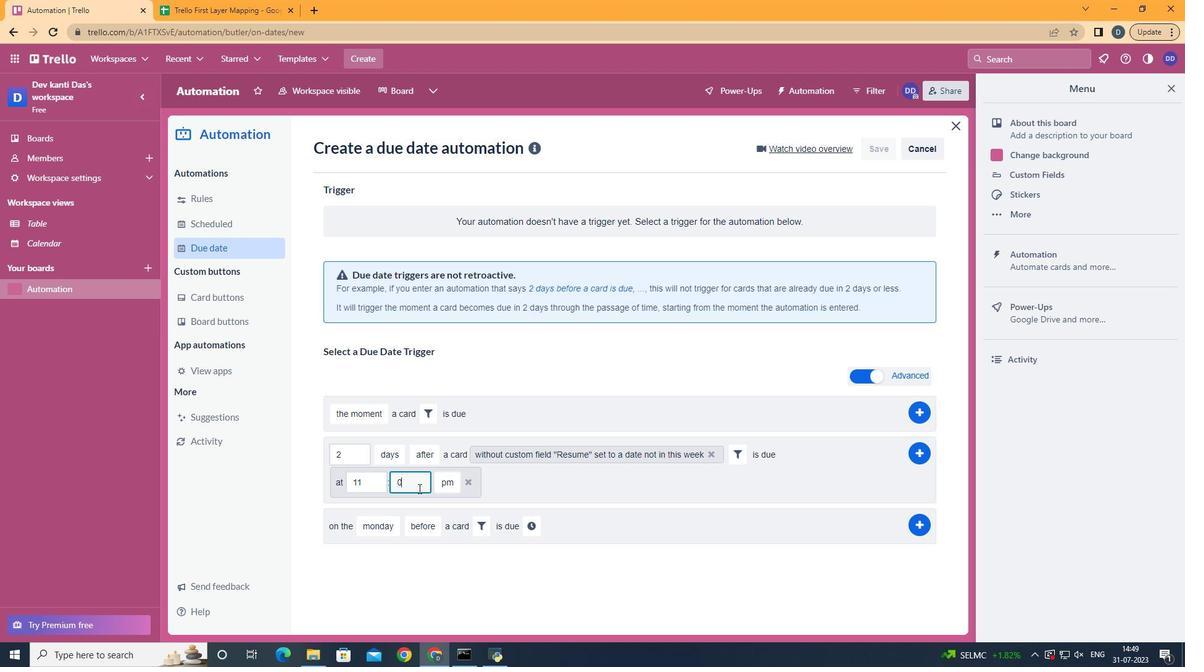 
Action: Mouse moved to (448, 506)
Screenshot: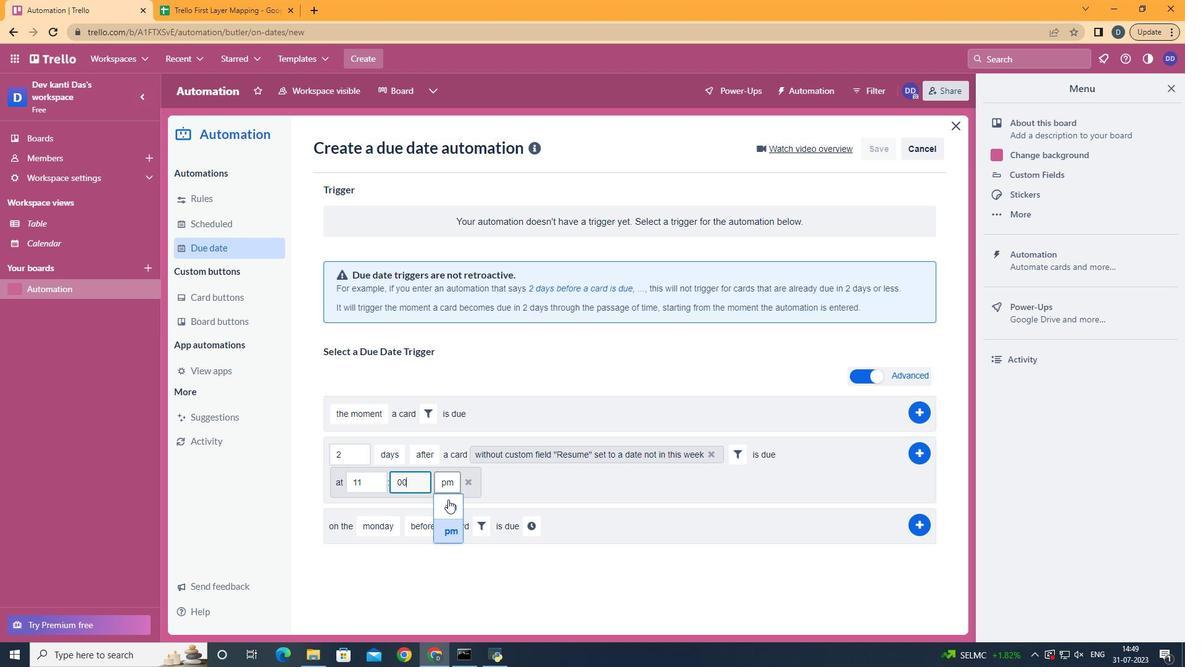 
Action: Mouse pressed left at (448, 506)
Screenshot: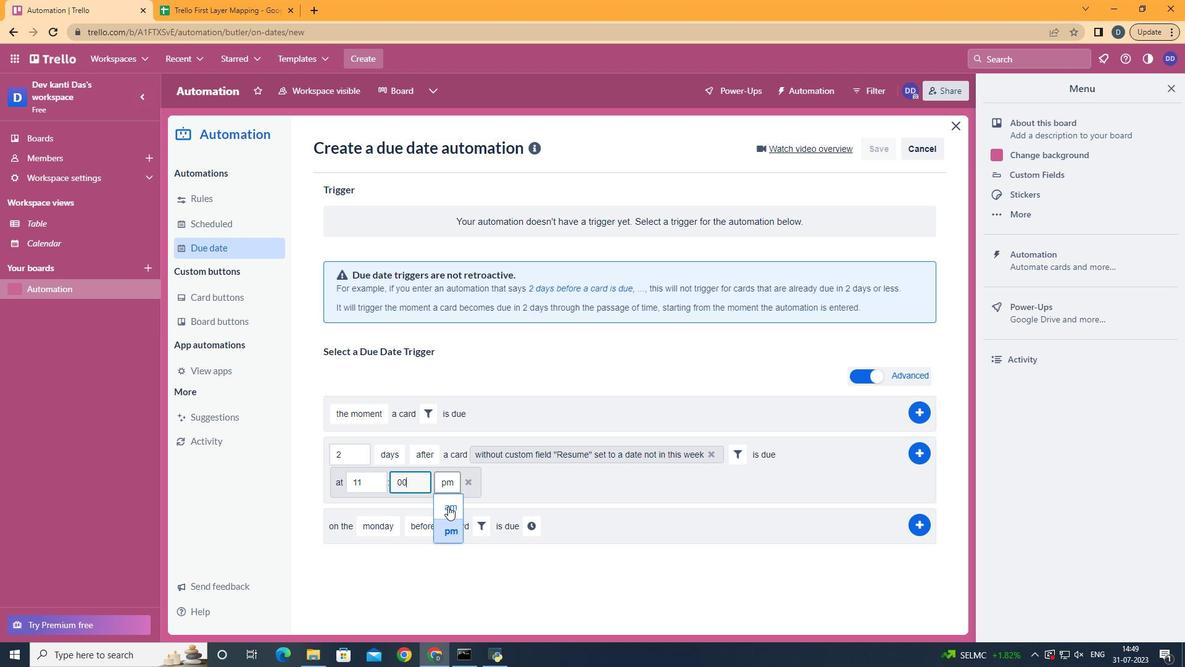 
Action: Mouse moved to (924, 450)
Screenshot: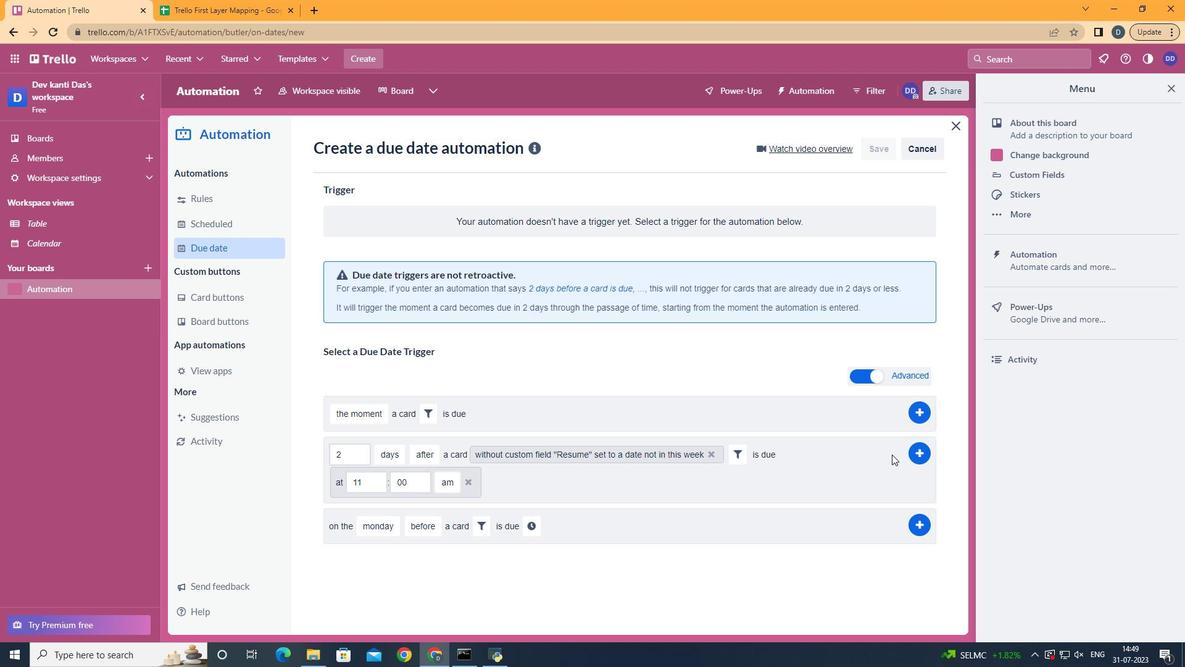 
Action: Mouse pressed left at (924, 450)
Screenshot: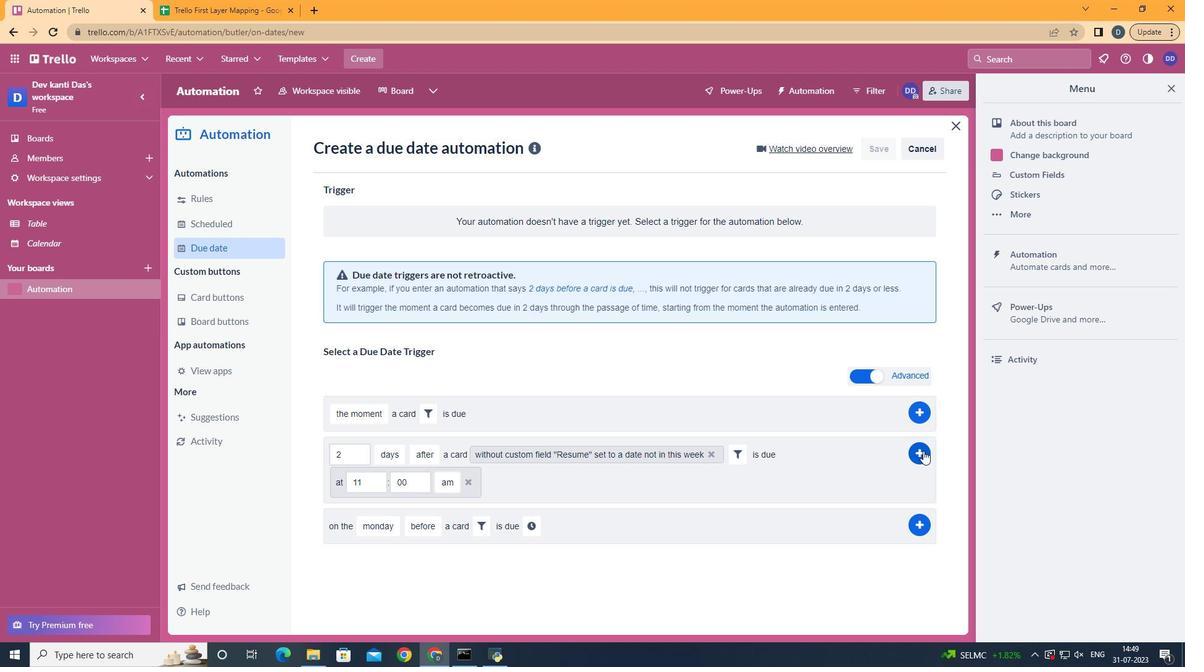 
Action: Mouse moved to (523, 306)
Screenshot: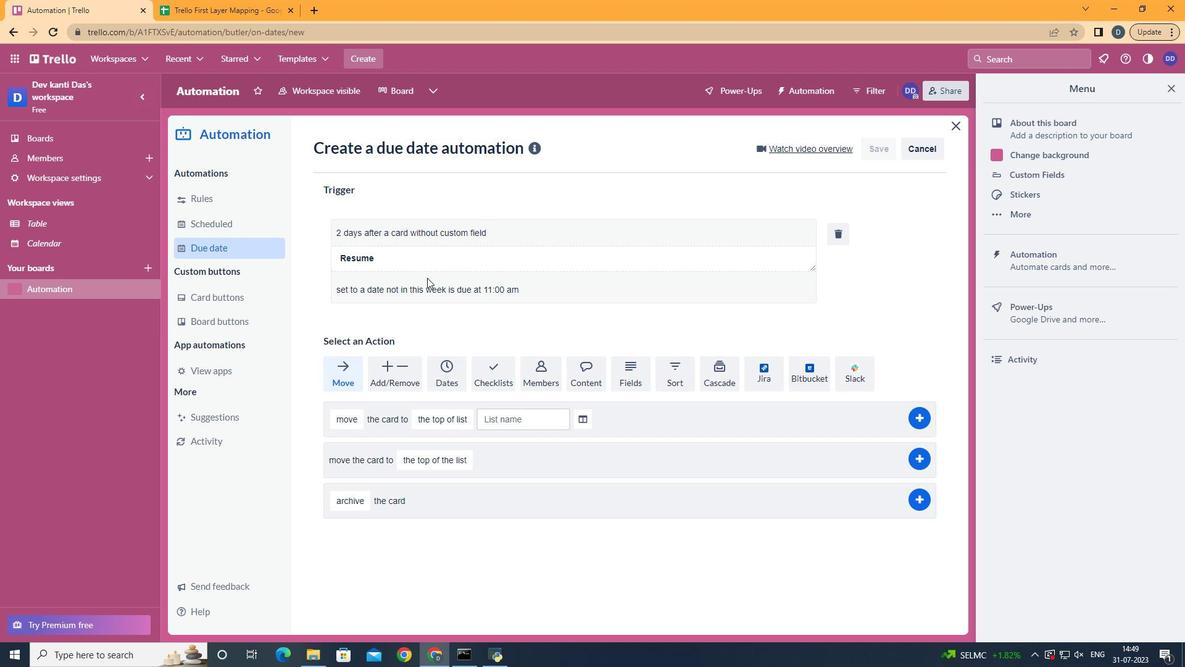 
